 Task: Open a blank worksheet and write heading  Make a employee details data  Add 10 employee name:-  'Ethan Reynolds, Olivia Thompson, Benjamin Martinez, Emma Davis, Alexander Mitchell, Ava Rodriguez, Daniel Anderson, Mia Lewis, Christopher Scott, Sophia Harris.'in June Last week sales are  1000 to 1010. Department:-  Sales, HR, Finance, Marketing, IT, Operations, Finance, HR, Sales, Marketing. Position:-  Sales Manager, HR Manager, Accountant, Marketing Specialist, IT Specialist, Operations Manager, Financial Analyst, HR Assistant, Sales Representative, Marketing Assistant.Salary (USD):-  5000,4500,4000, 3800, 4200, 5200, 3800, 2800, 3200, 2500.Start Date:-  1/15/2020,7/1/2019, 3/10/2021,2/5/2022, 11/30/2018,6/15/2020, 9/1/2021,4/20/2022, 2/10/2019,9/5/2020. Save page auditingWeeklySales_Analysis_2022
Action: Key pressed <Key.space>
Screenshot: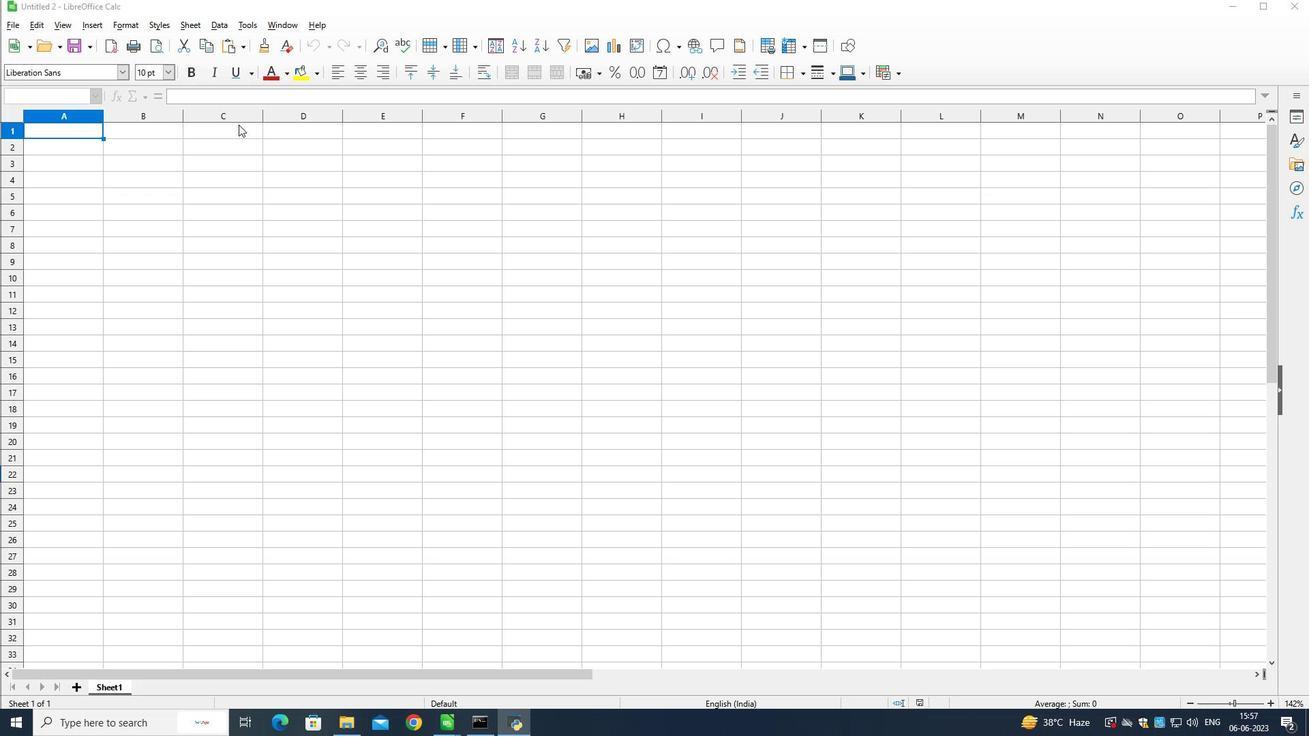 
Action: Mouse moved to (234, 141)
Screenshot: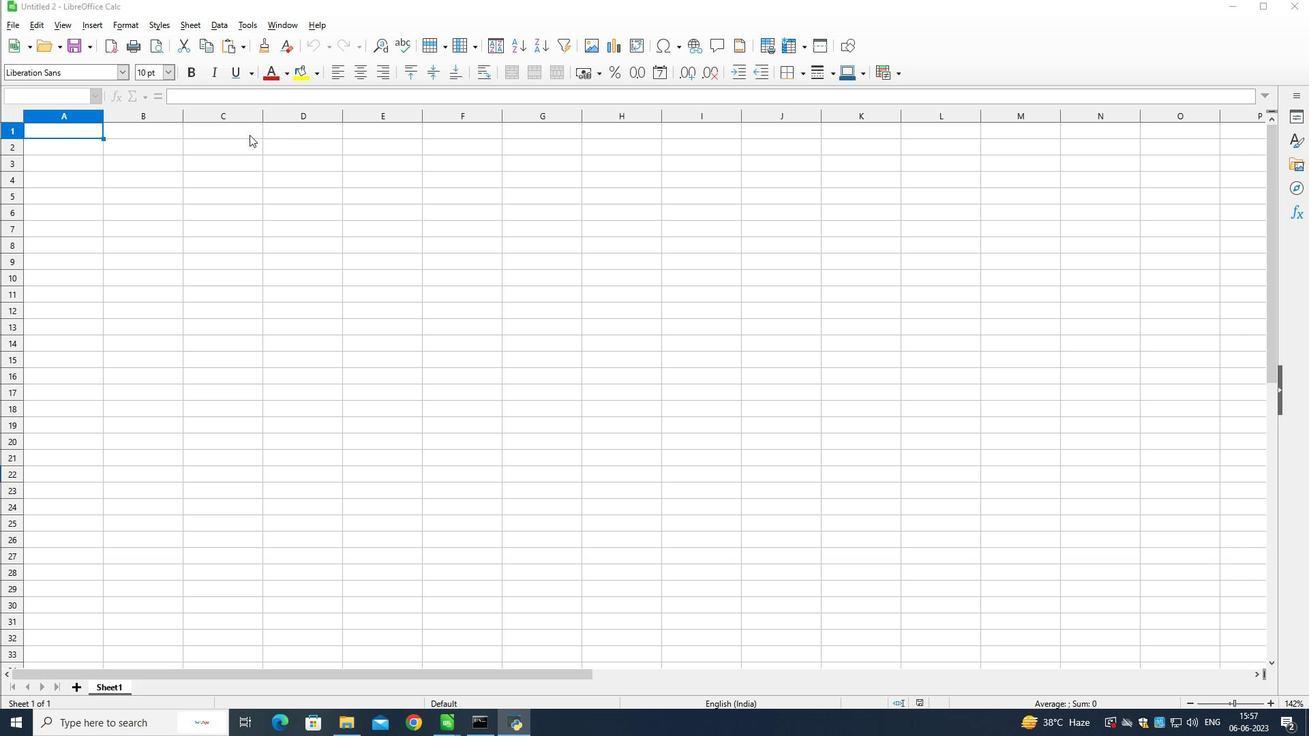 
Action: Key pressed <Key.right>
Screenshot: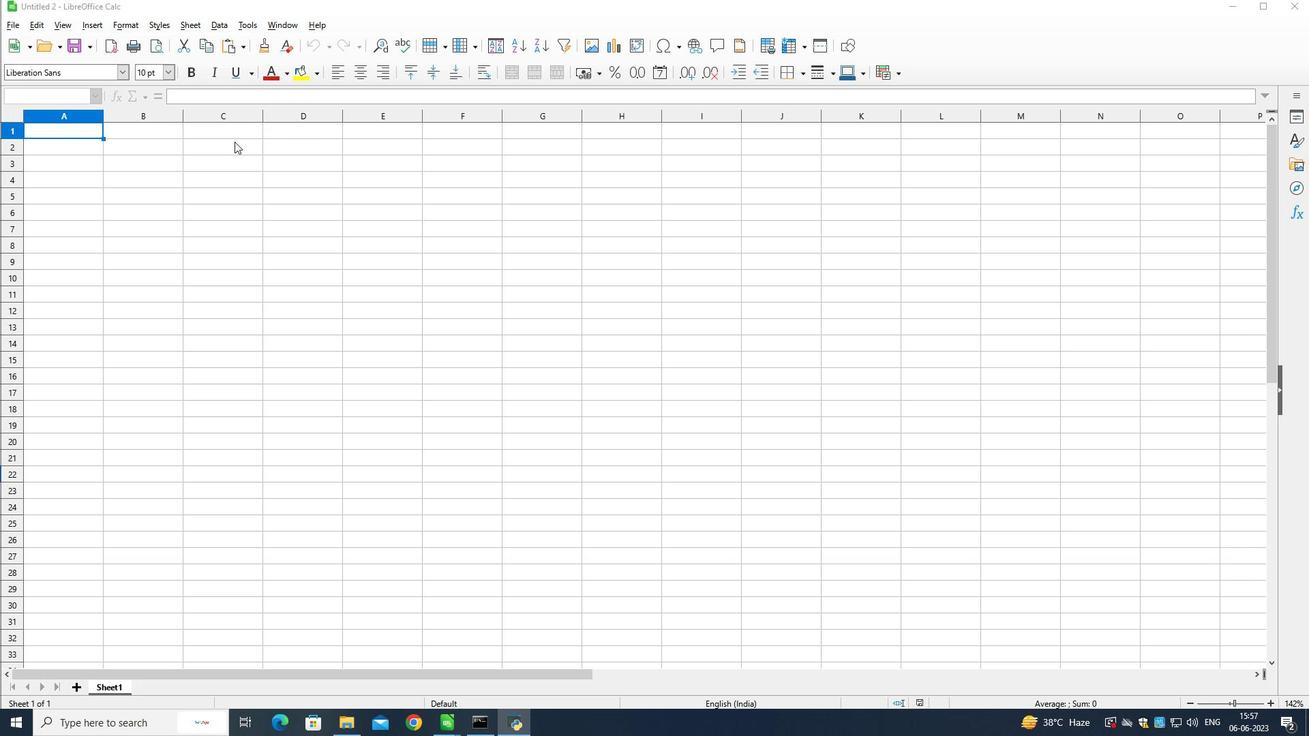 
Action: Mouse moved to (156, 130)
Screenshot: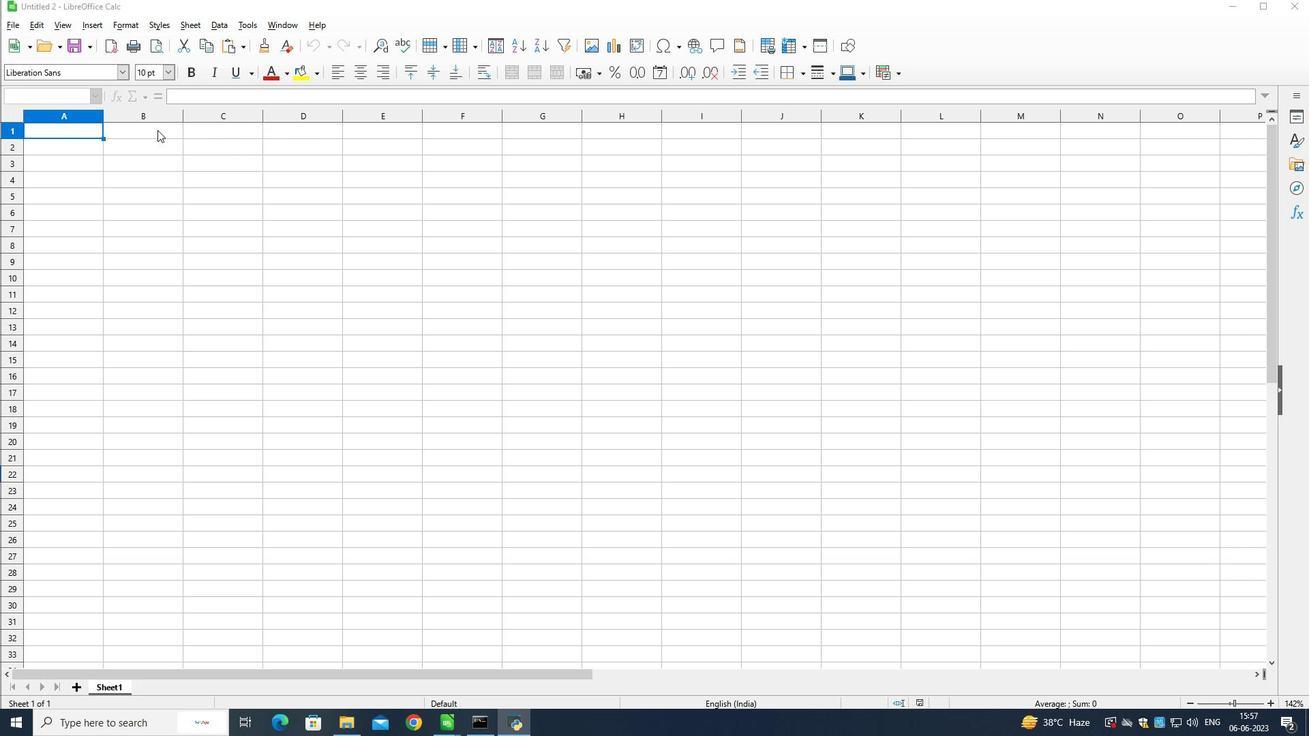 
Action: Mouse pressed right at (156, 130)
Screenshot: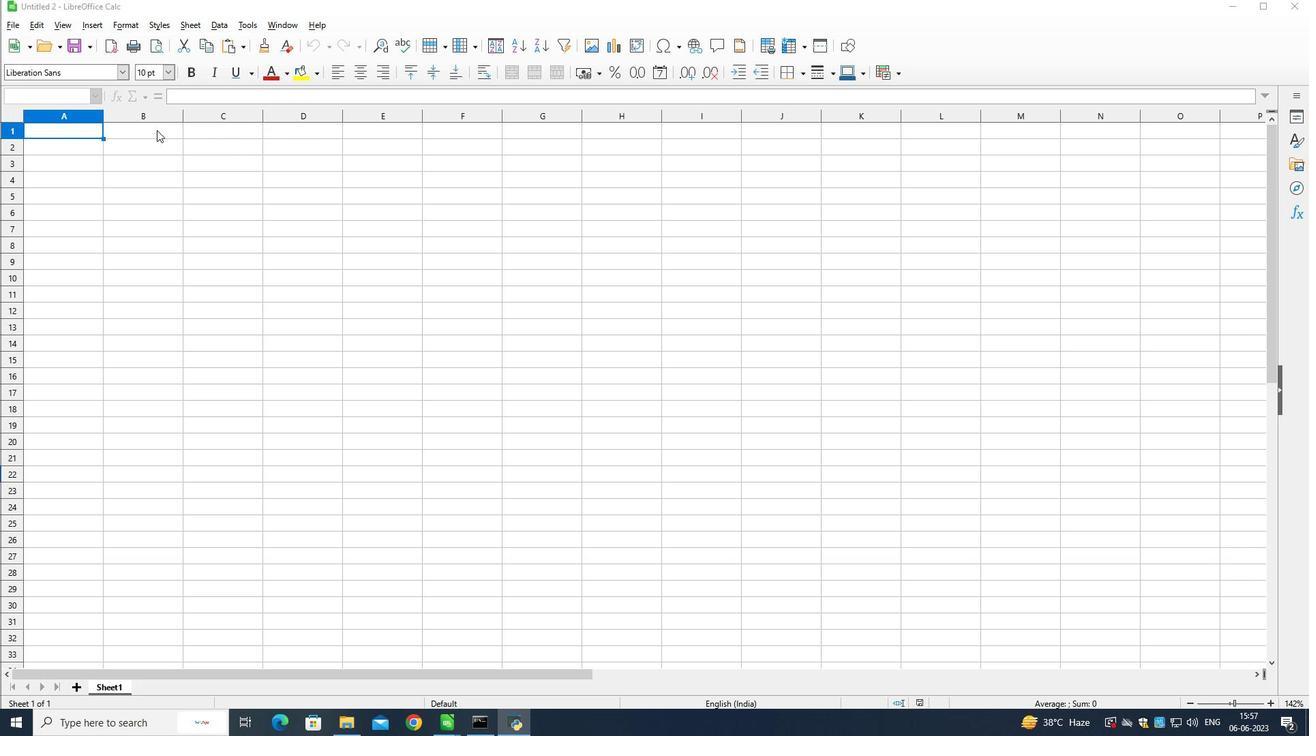 
Action: Mouse moved to (133, 140)
Screenshot: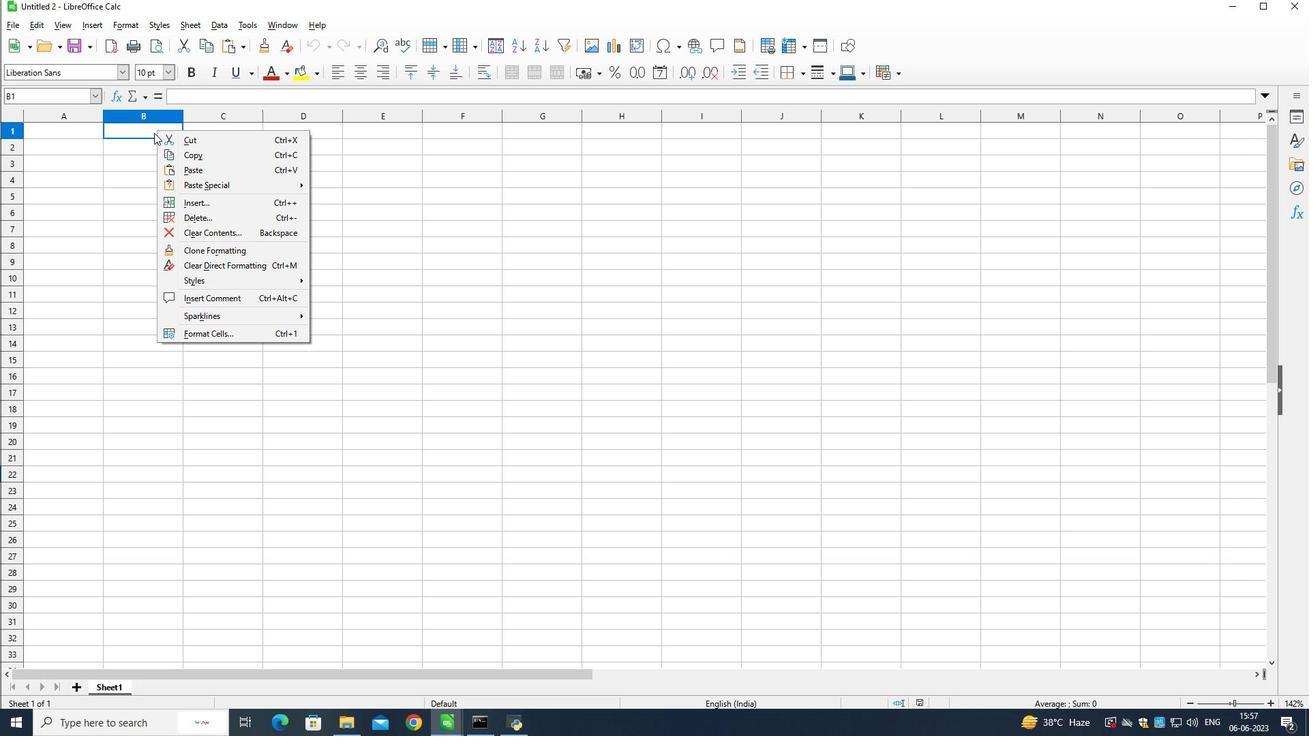 
Action: Mouse pressed left at (133, 140)
Screenshot: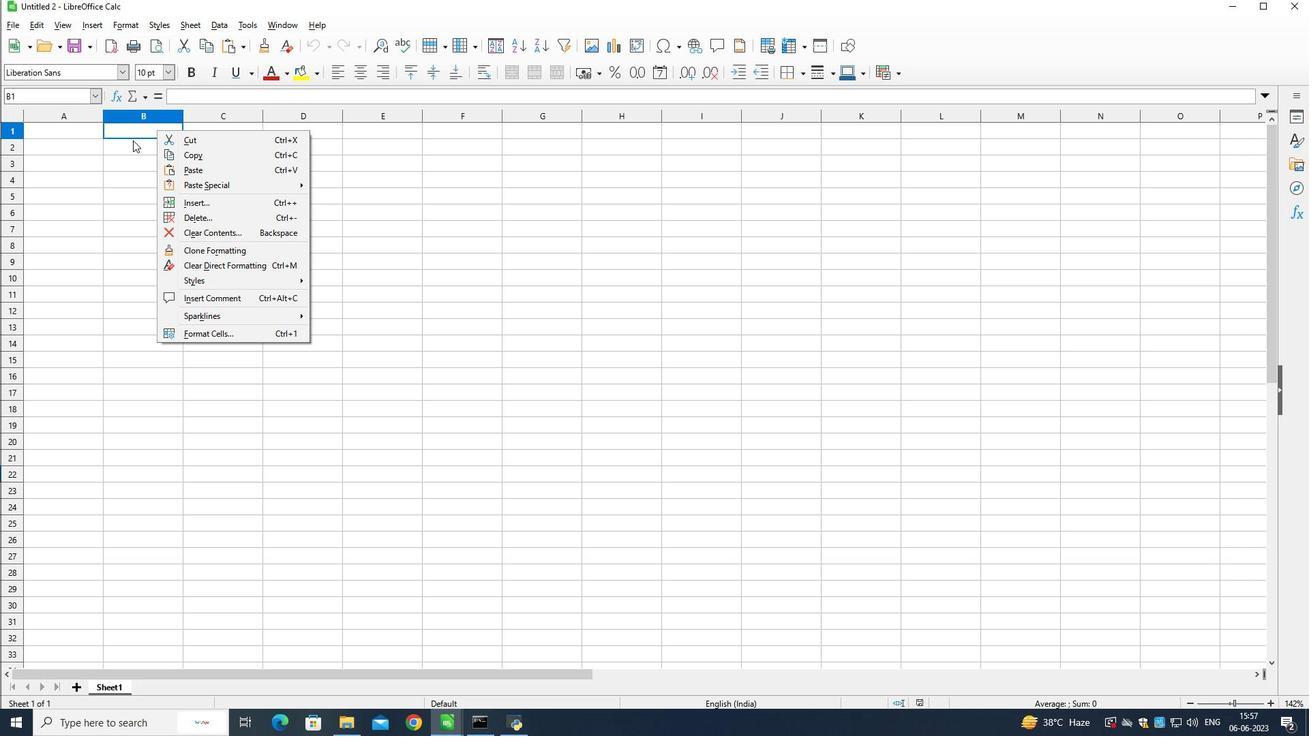
Action: Mouse moved to (133, 130)
Screenshot: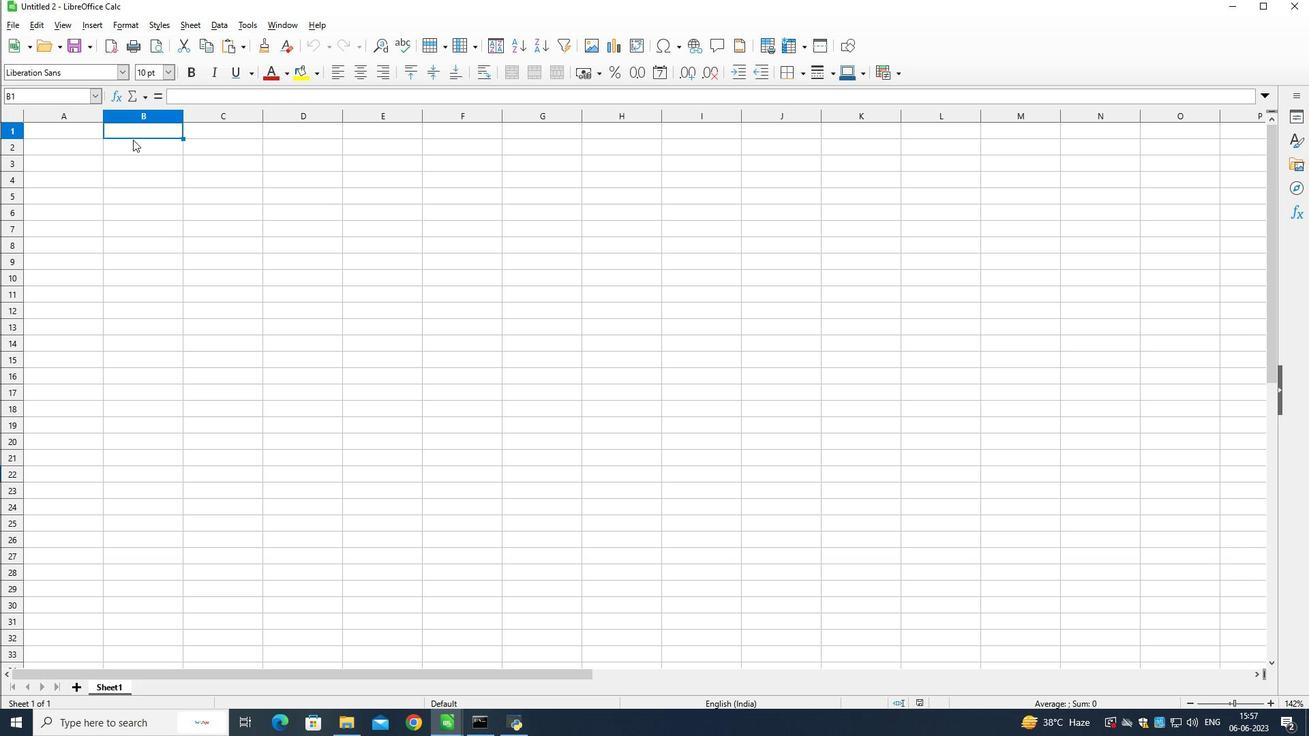 
Action: Mouse pressed left at (133, 130)
Screenshot: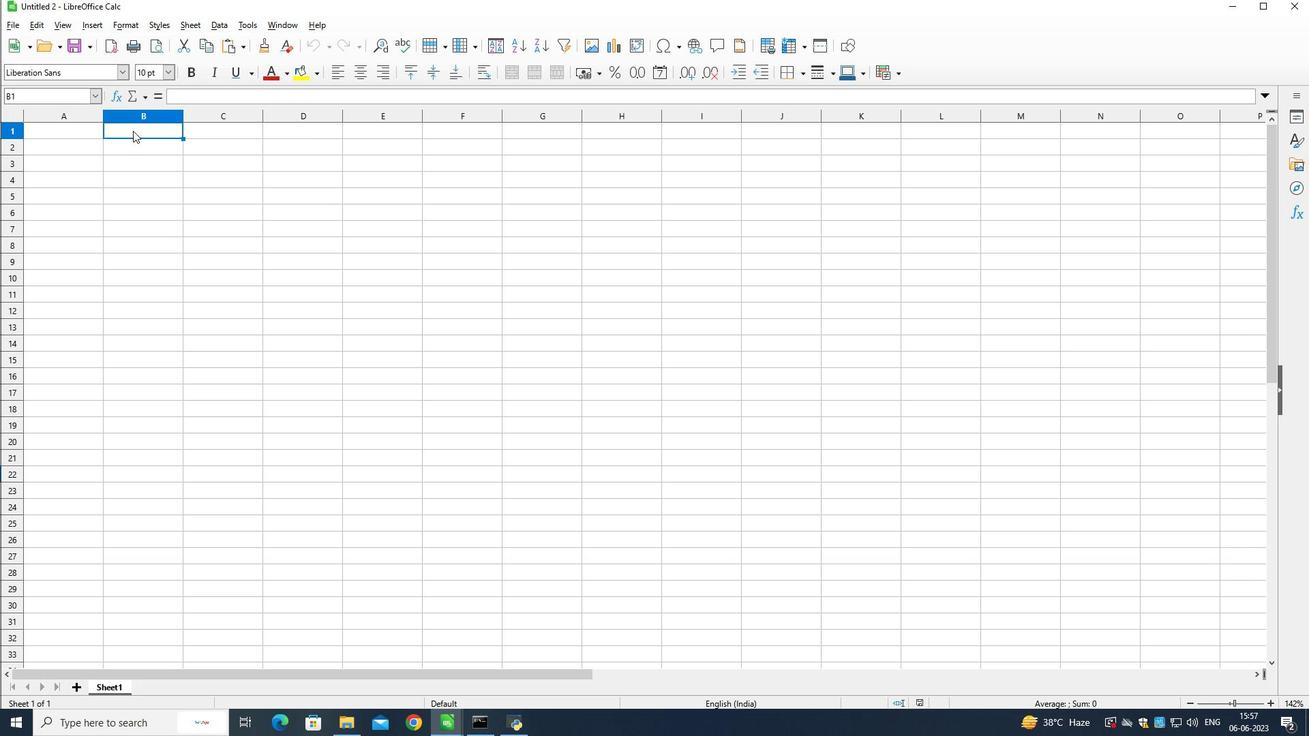 
Action: Key pressed <Key.shift>Make<Key.space>a
Screenshot: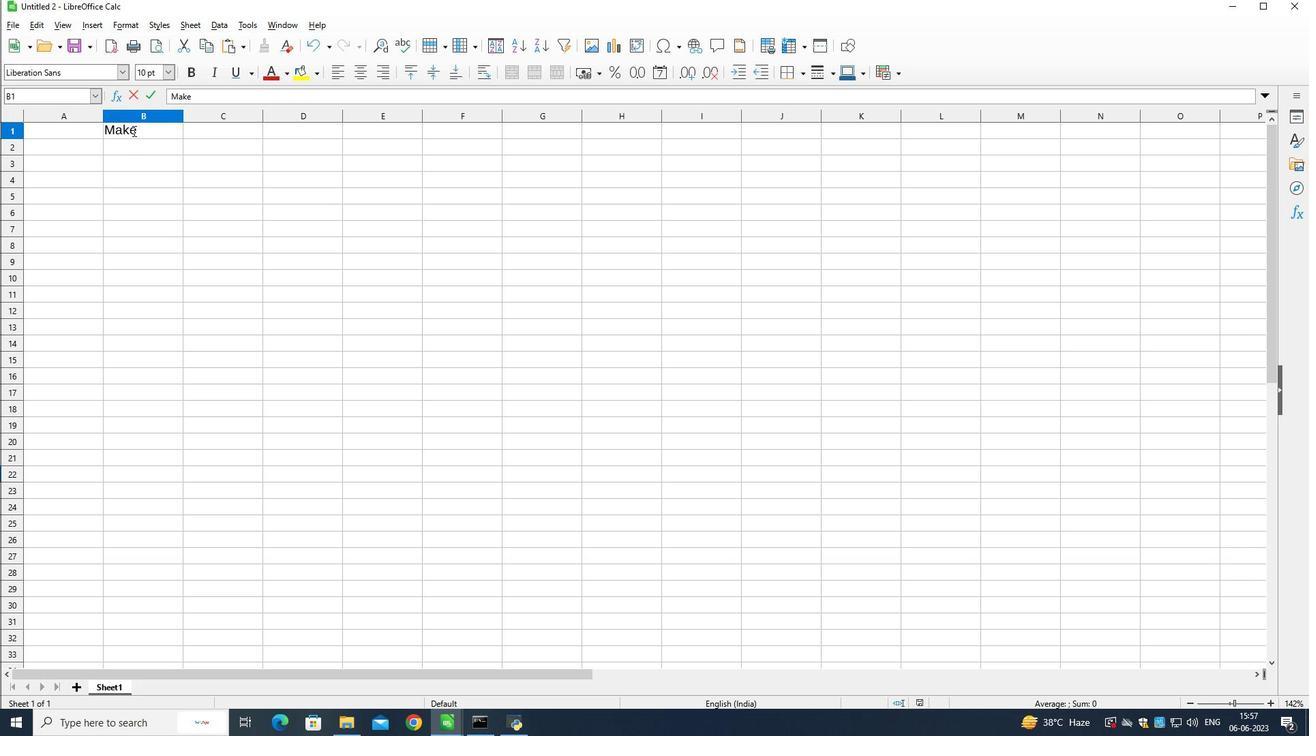 
Action: Mouse moved to (982, 236)
Screenshot: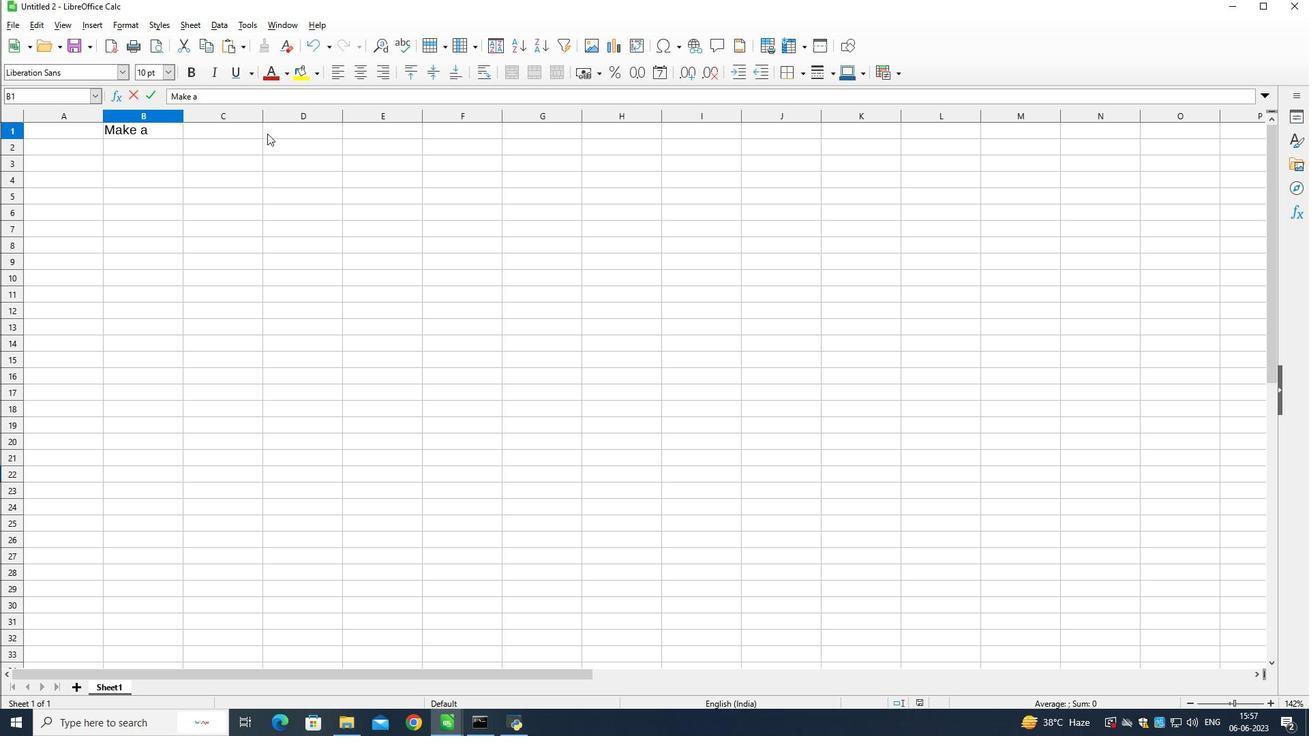 
Action: Key pressed <Key.shift>Employee<Key.space><Key.shift>Details<Key.down><Key.left><Key.shift><Key.shift><Key.shift><Key.shift><Key.shift><Key.shift><Key.shift><Key.shift><Key.shift><Key.shift><Key.shift><Key.shift><Key.shift><Key.shift><Key.shift><Key.shift><Key.shift><Key.shift><Key.shift><Key.shift><Key.shift><Key.shift><Key.shift><Key.shift><Key.shift><Key.shift><Key.shift><Key.shift><Key.shift><Key.shift><Key.shift><Key.shift><Key.shift>Employ<Key.backspace><Key.backspace>oyee<Key.space><Key.shift><Key.shift><Key.shift><Key.shift><Key.shift><Key.shift><Key.shift><Key.shift><Key.shift><Key.shift><Key.shift><Key.shift><Key.shift><Key.shift><Key.shift><Key.shift><Key.shift><Key.shift><Key.shift><Key.shift><Key.shift><Key.shift><Key.shift><Key.shift><Key.shift><Key.shift><Key.shift><Key.shift><Key.shift><Key.shift><Key.shift><Key.shift>Name<Key.down><Key.shift><Key.shift><Key.shift>Ethan<Key.space><Key.shift>Reynolds<Key.down><Key.shift>Olivia<Key.space><Key.shift>Thompson<Key.down><Key.shift>Benjamin<Key.space><Key.shift><Key.shift><Key.shift><Key.shift><Key.shift><Key.shift><Key.shift><Key.shift><Key.shift><Key.shift>Martinez<Key.down><Key.shift>Emma<Key.space><Key.shift>Davis<Key.down><Key.shift><Key.shift><Key.shift><Key.shift><Key.shift>Alexander<Key.space><Key.shift><Key.shift><Key.shift>Mia
Screenshot: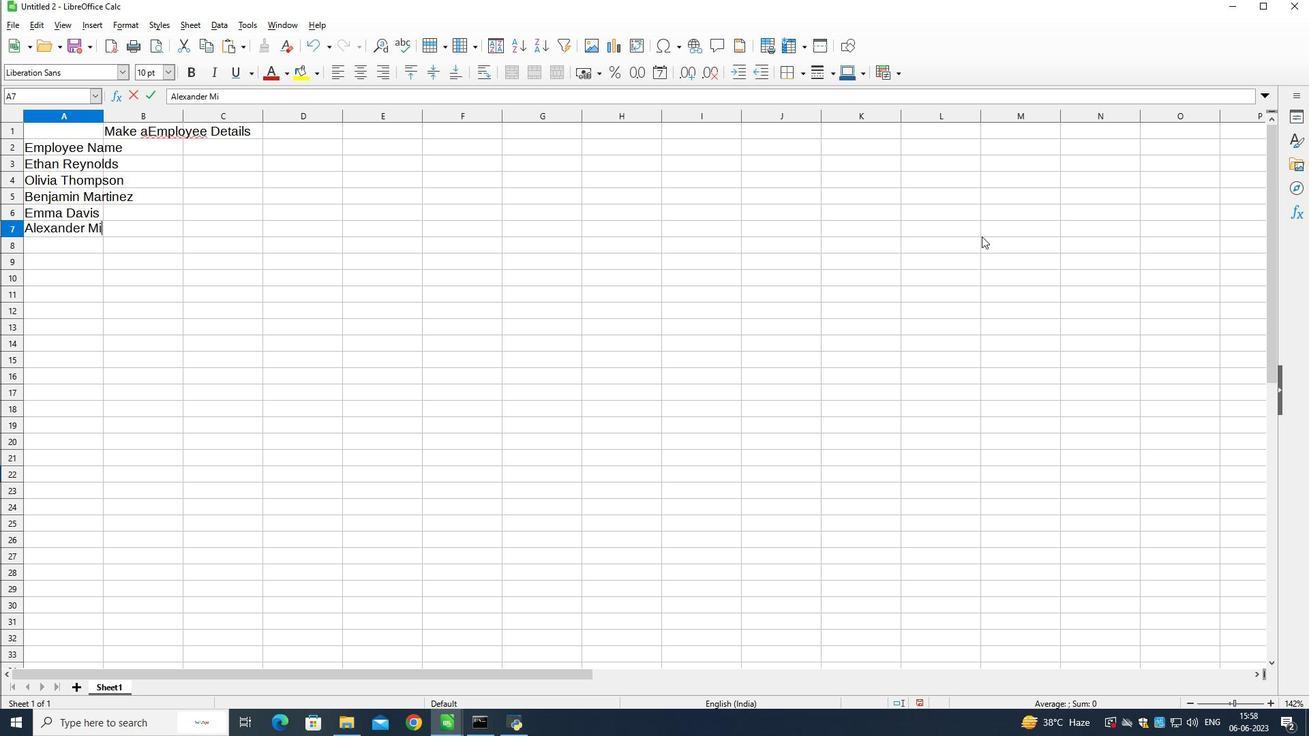 
Action: Mouse moved to (51, 229)
Screenshot: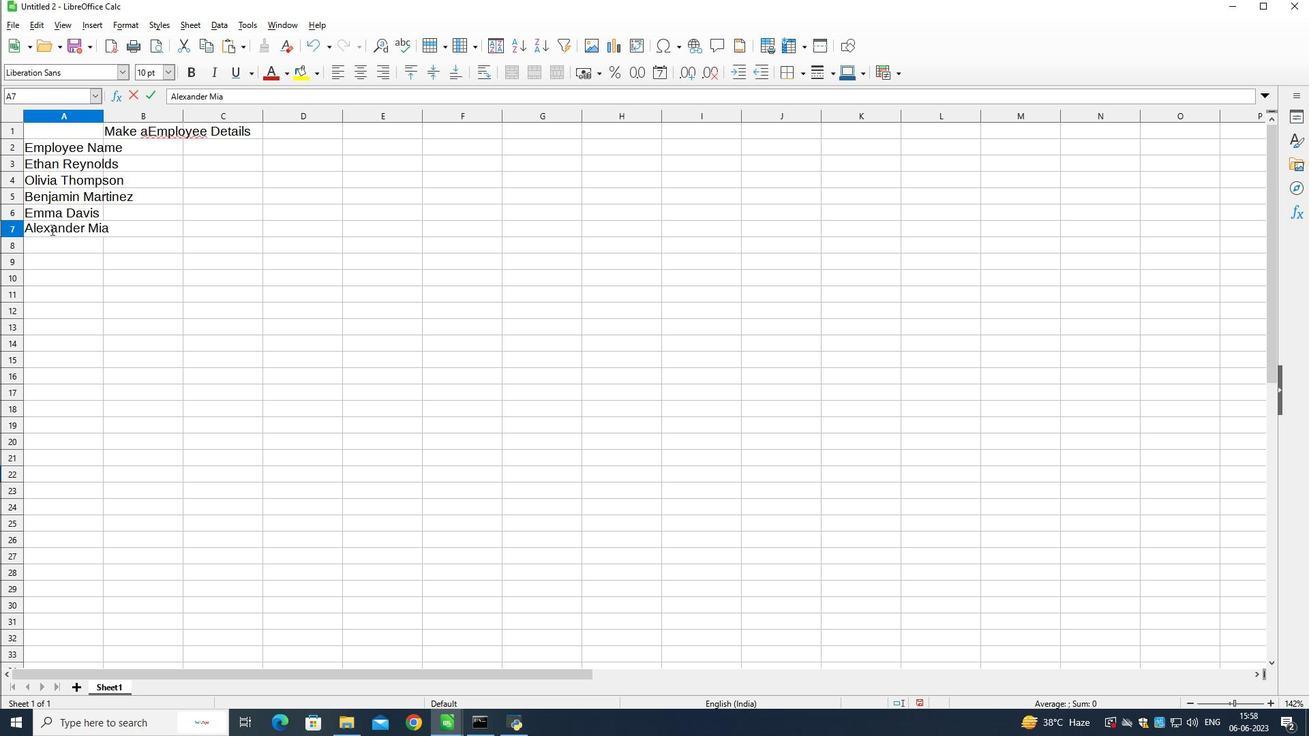 
Action: Mouse pressed left at (51, 229)
Screenshot: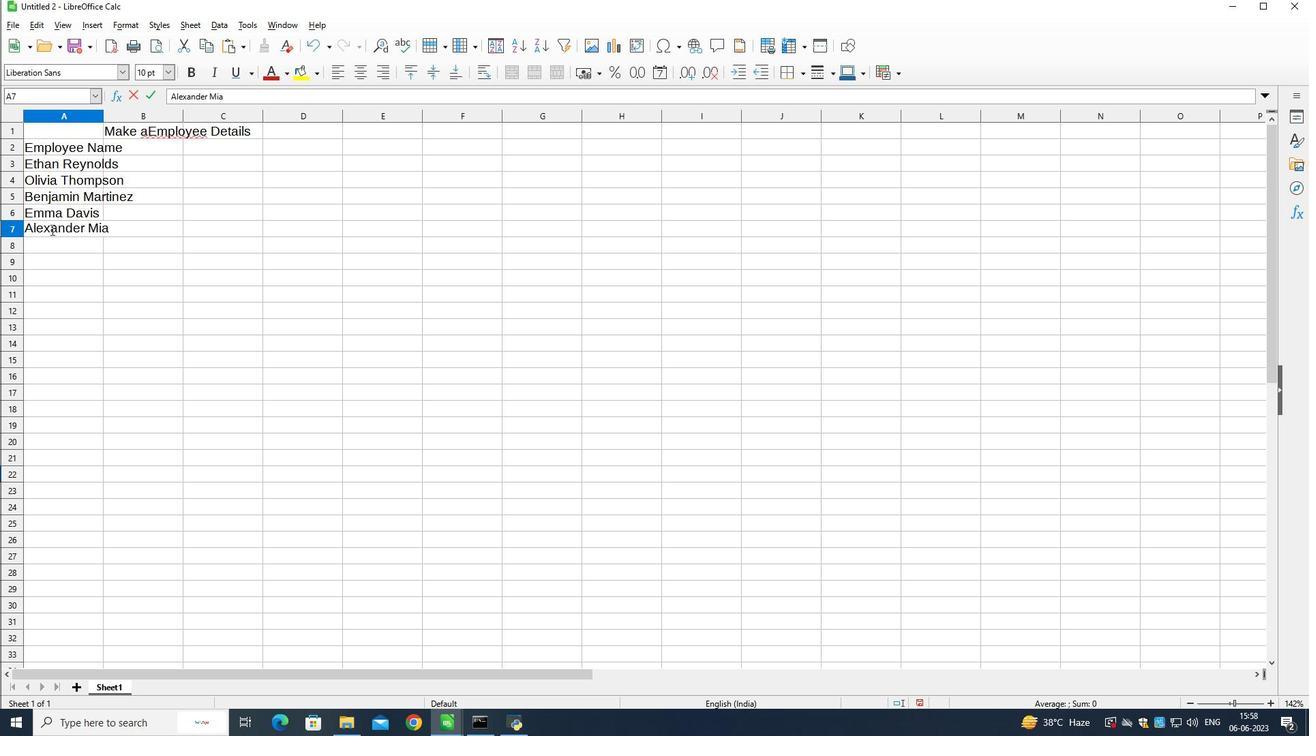 
Action: Mouse pressed left at (51, 229)
Screenshot: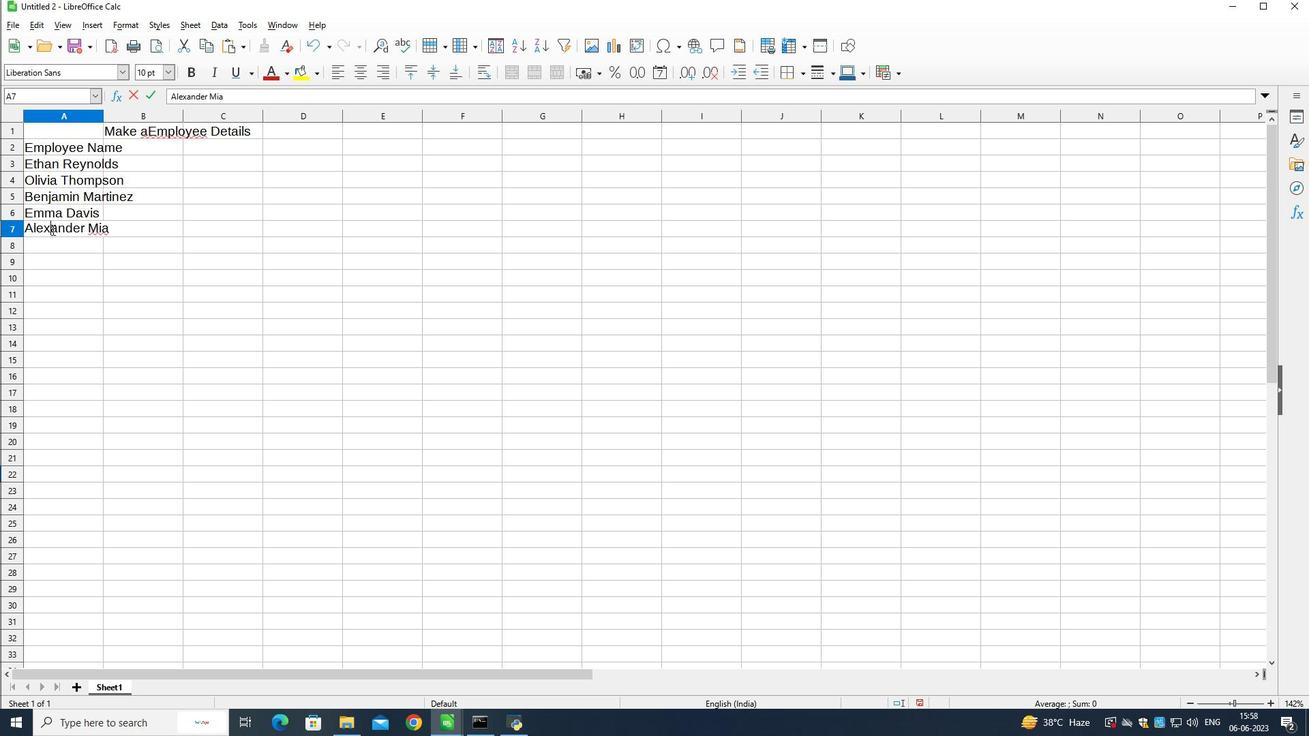 
Action: Mouse pressed left at (51, 229)
Screenshot: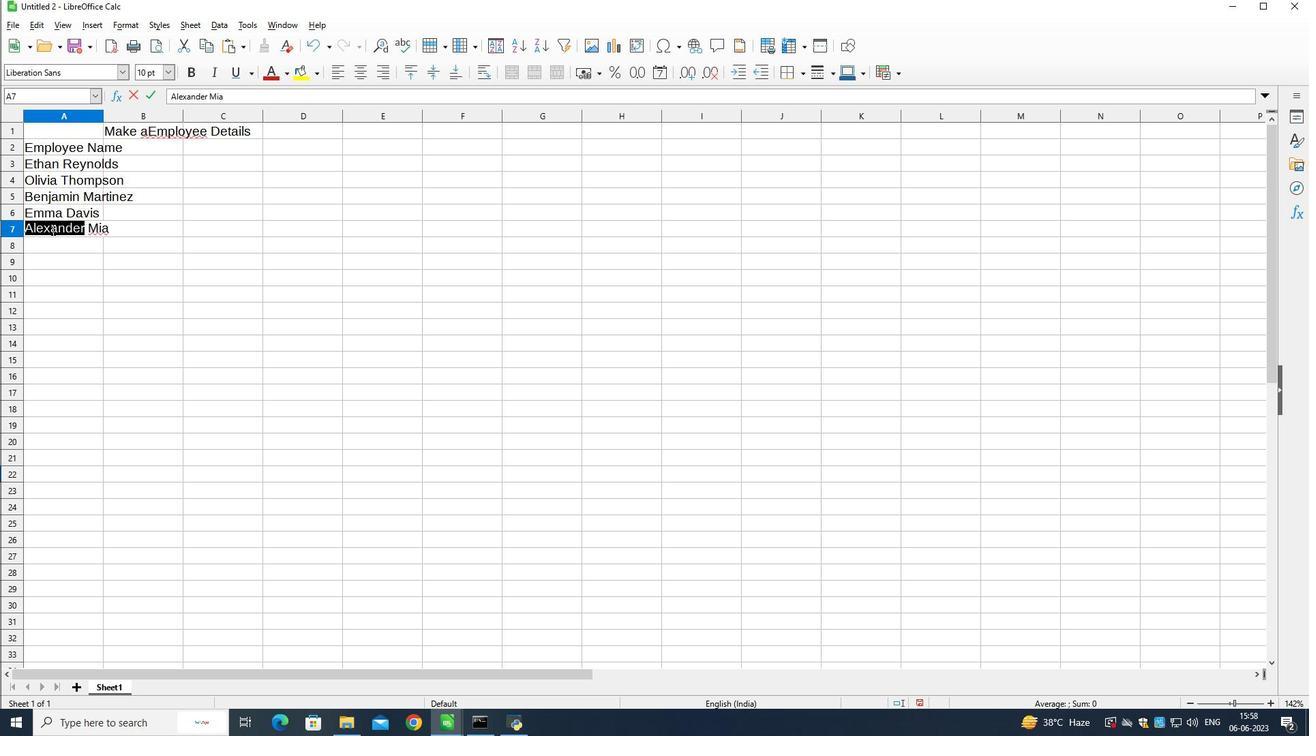 
Action: Mouse moved to (109, 230)
Screenshot: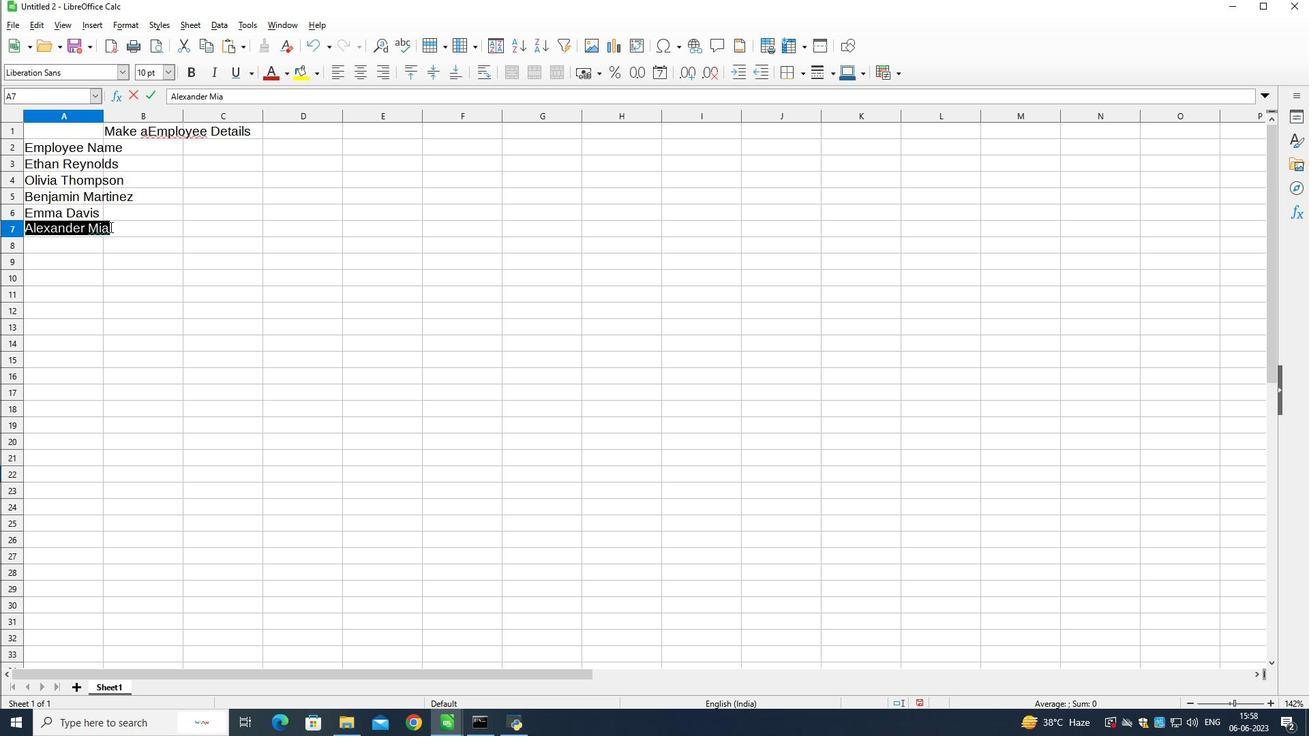 
Action: Mouse pressed left at (109, 230)
Screenshot: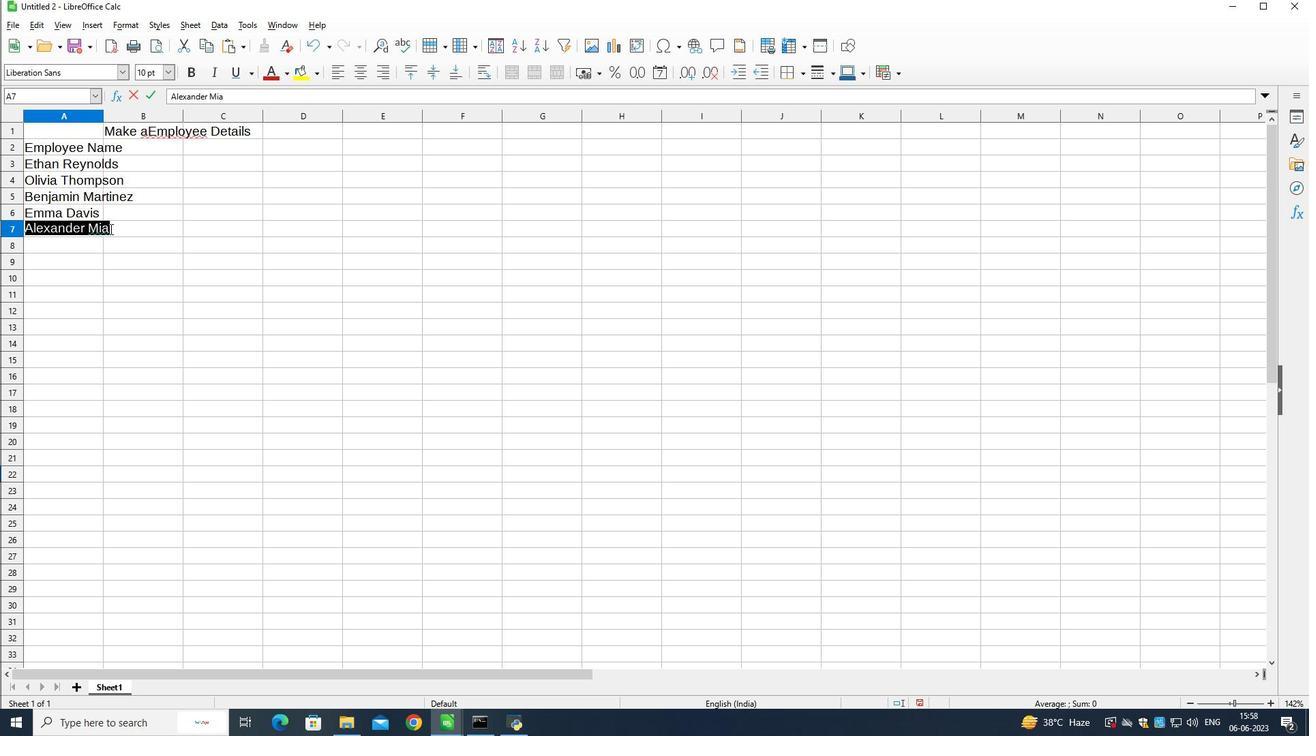 
Action: Mouse pressed left at (109, 230)
Screenshot: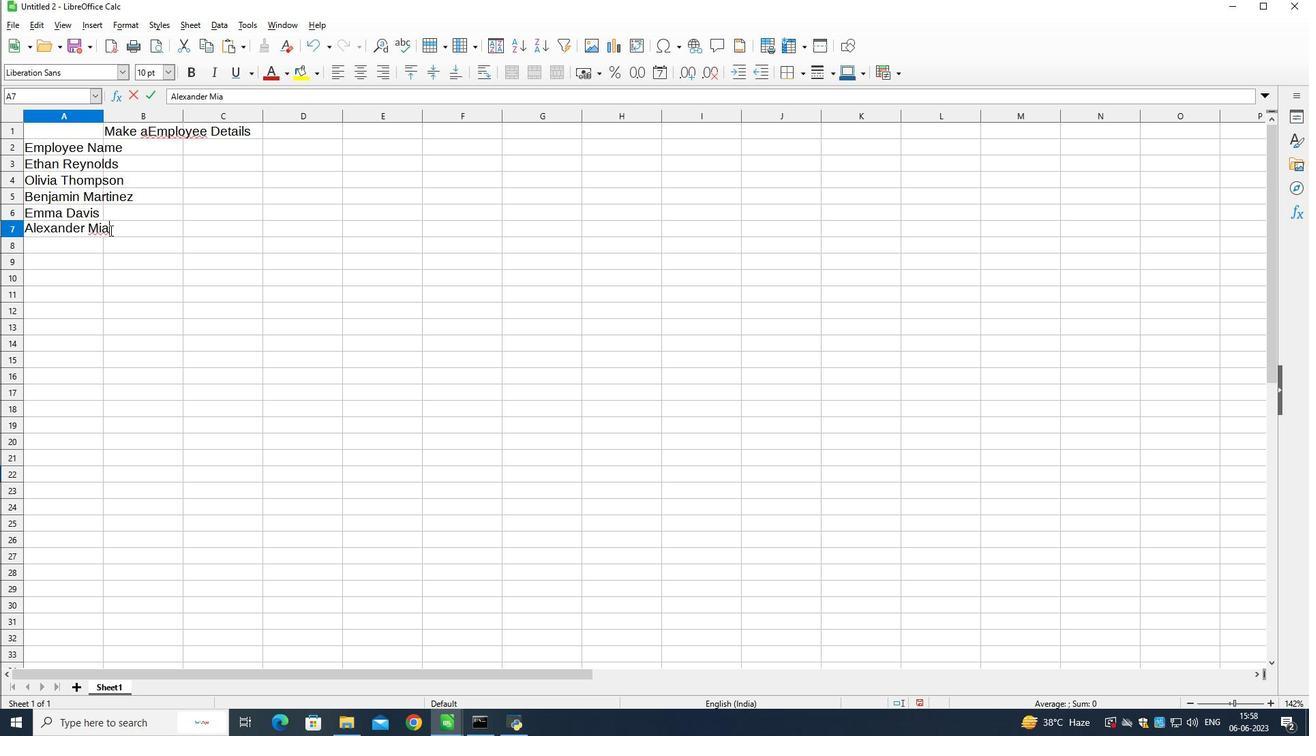
Action: Key pressed <Key.backspace><Key.backspace>itchell
Screenshot: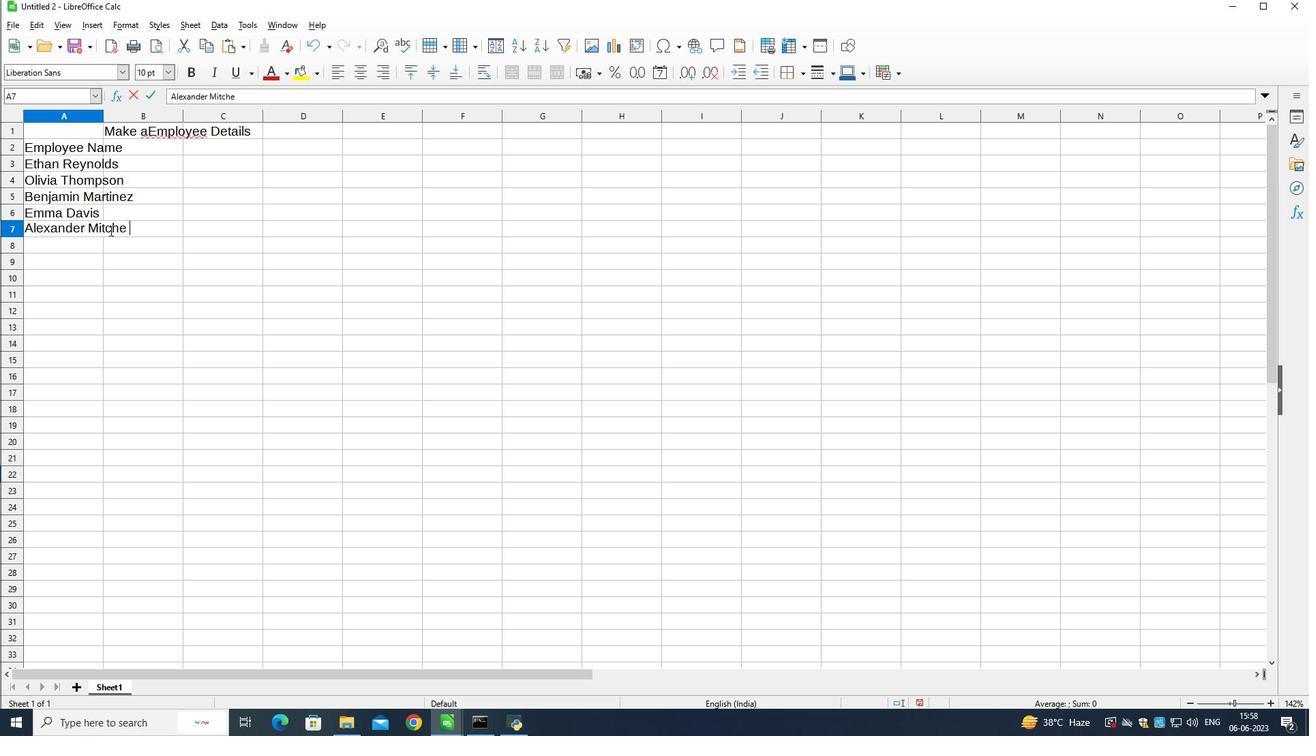 
Action: Mouse moved to (80, 242)
Screenshot: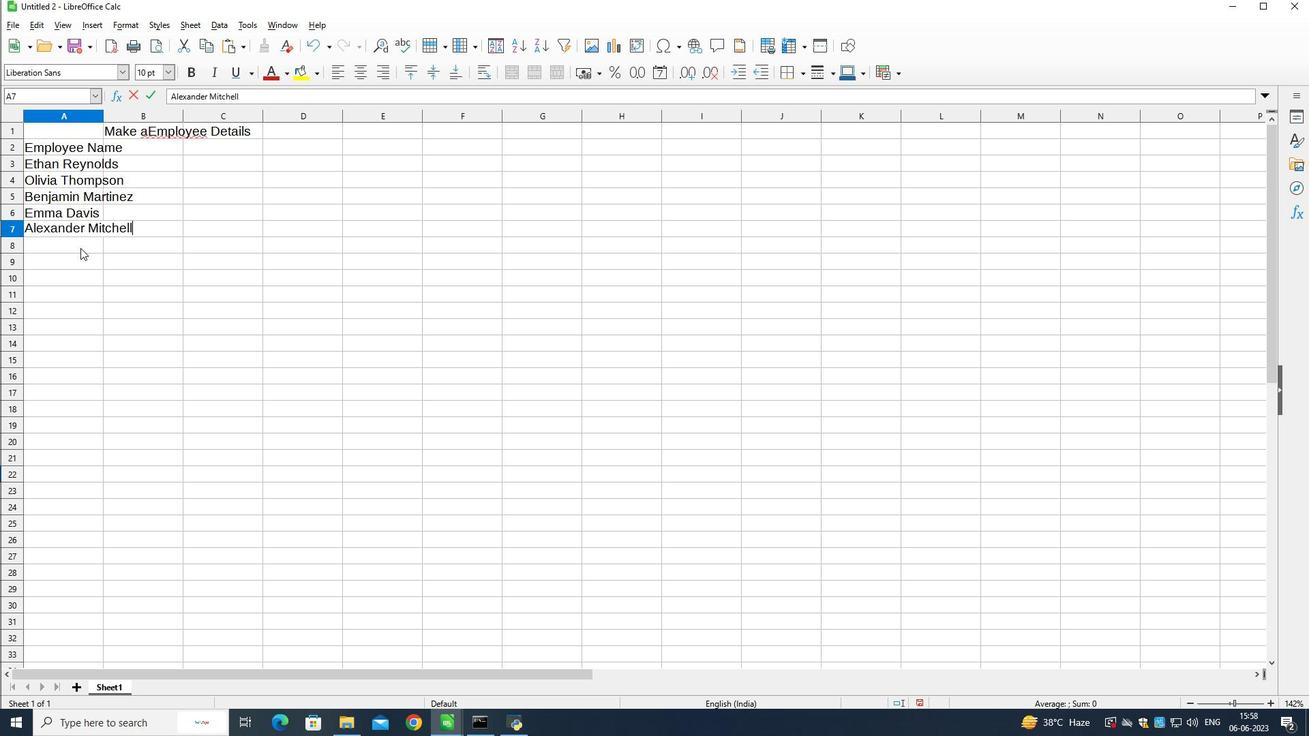 
Action: Mouse pressed left at (80, 242)
Screenshot: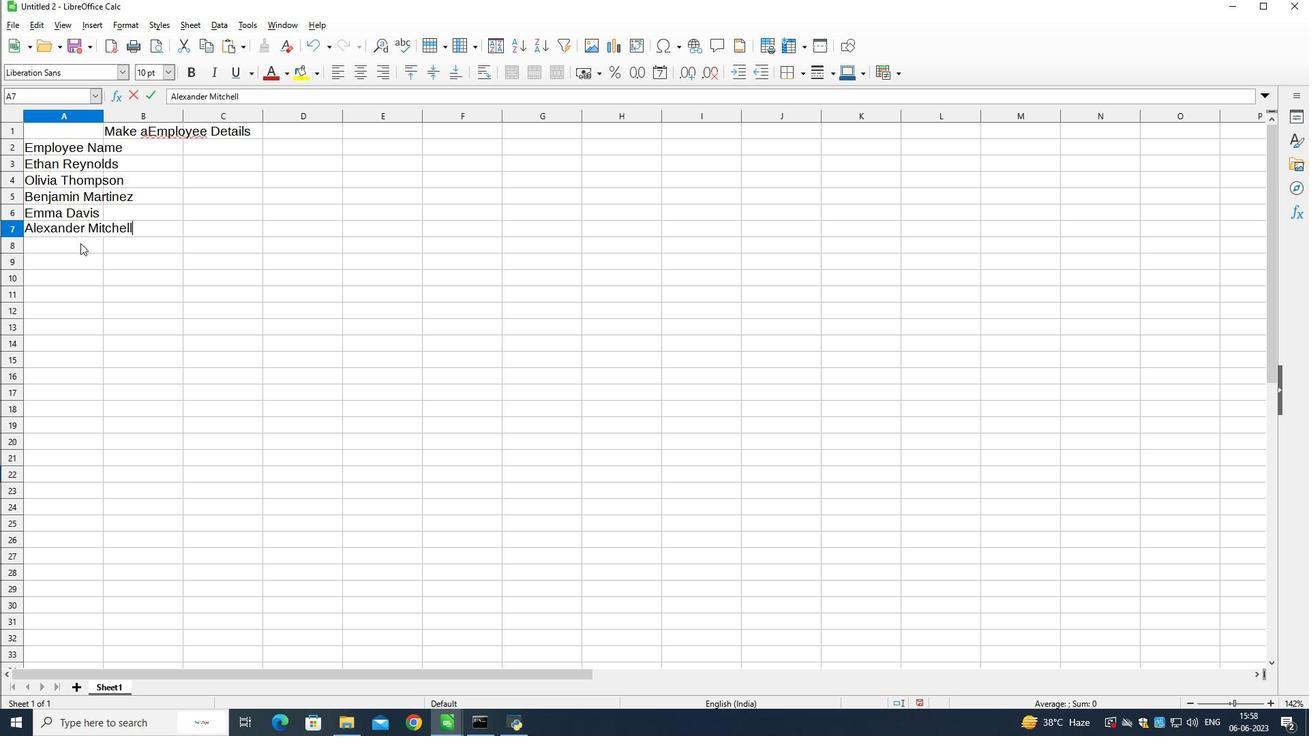 
Action: Key pressed <Key.shift>Ava<Key.space><Key.shift><Key.shift><Key.shift><Key.shift>Rodriguez<Key.down>
Screenshot: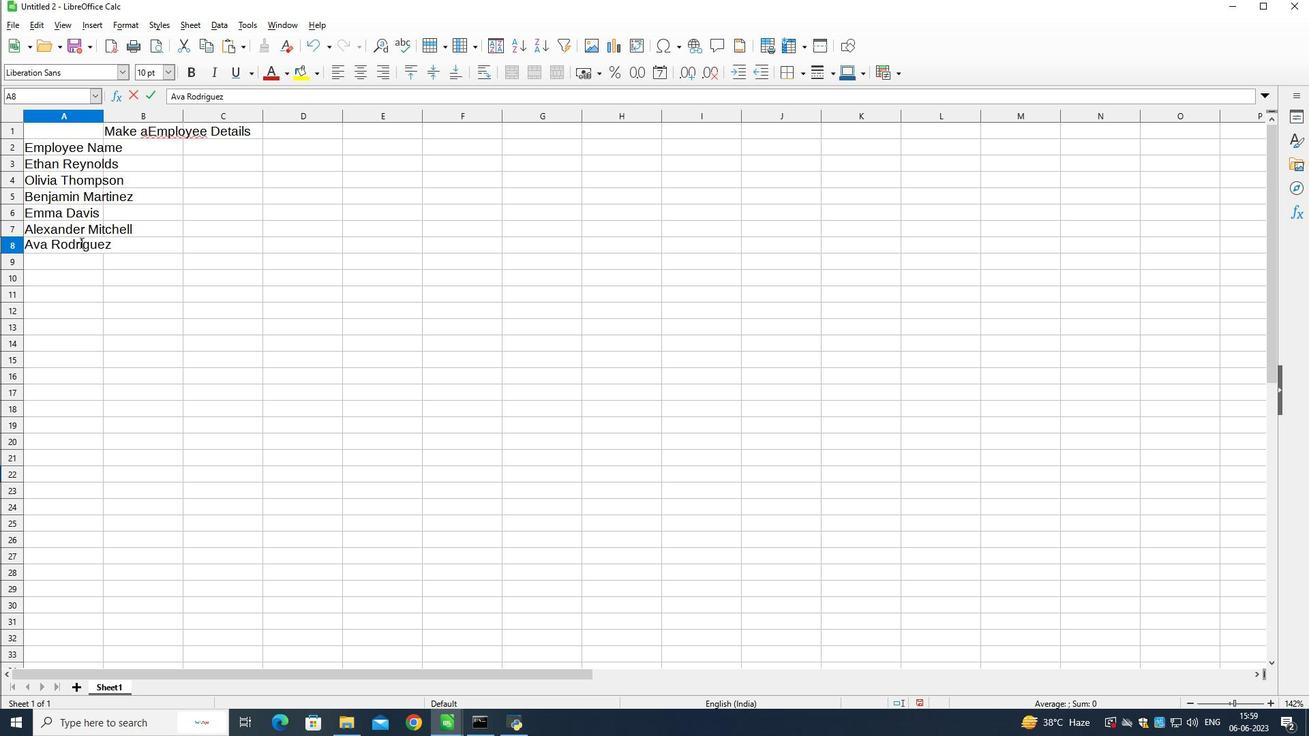 
Action: Mouse moved to (459, 202)
Screenshot: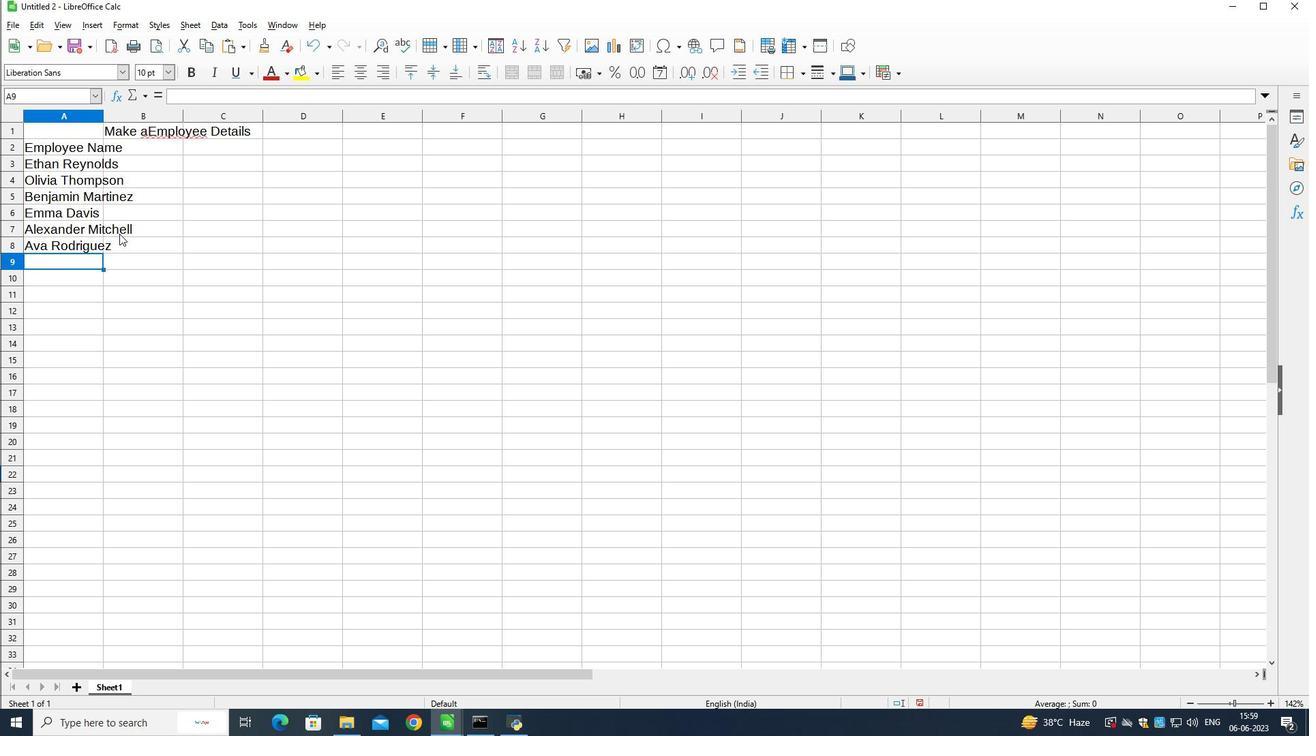 
Action: Key pressed <Key.shift>Daniel<Key.space><Key.shift>Anderson<Key.down><Key.shift>Mia<Key.space><Key.shift>Lewis<Key.down><Key.shift><Key.shift><Key.shift><Key.shift>Christopher<Key.space><Key.shift>Scott<Key.down><Key.shift>Sophia<Key.space><Key.shift>Harris
Screenshot: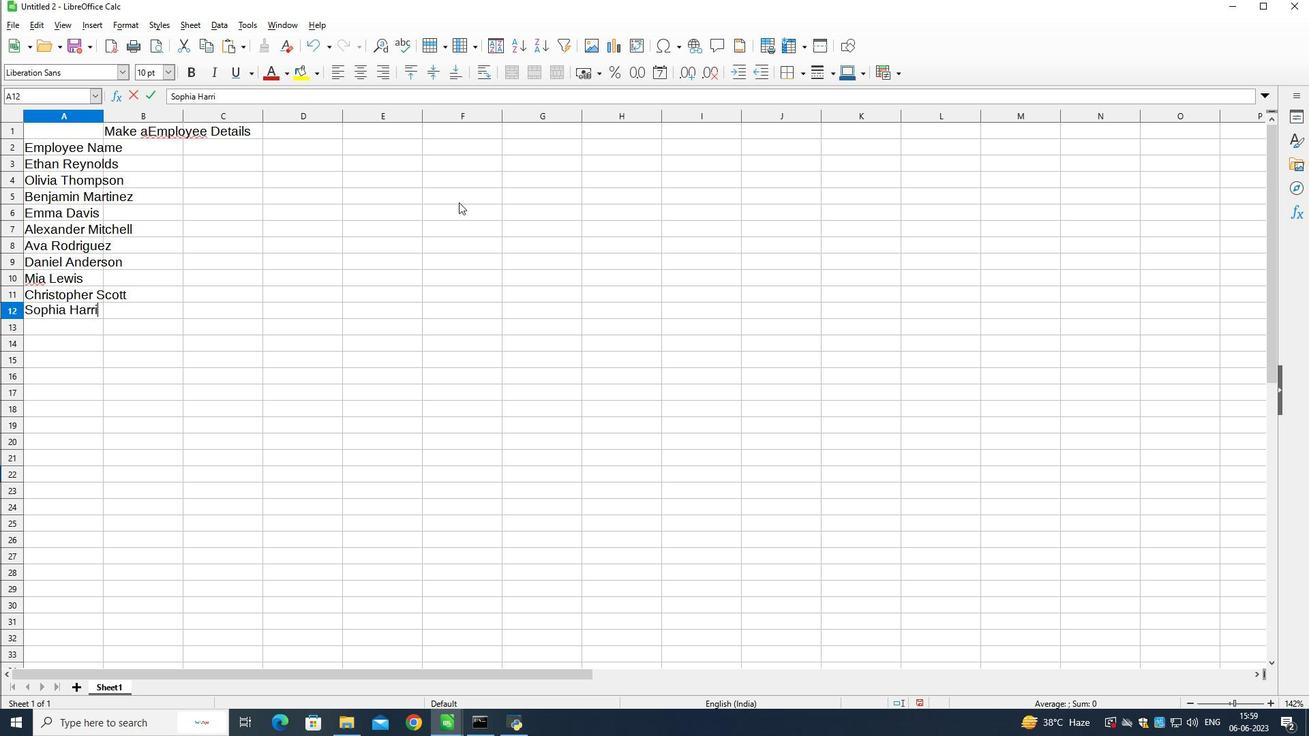 
Action: Mouse moved to (83, 115)
Screenshot: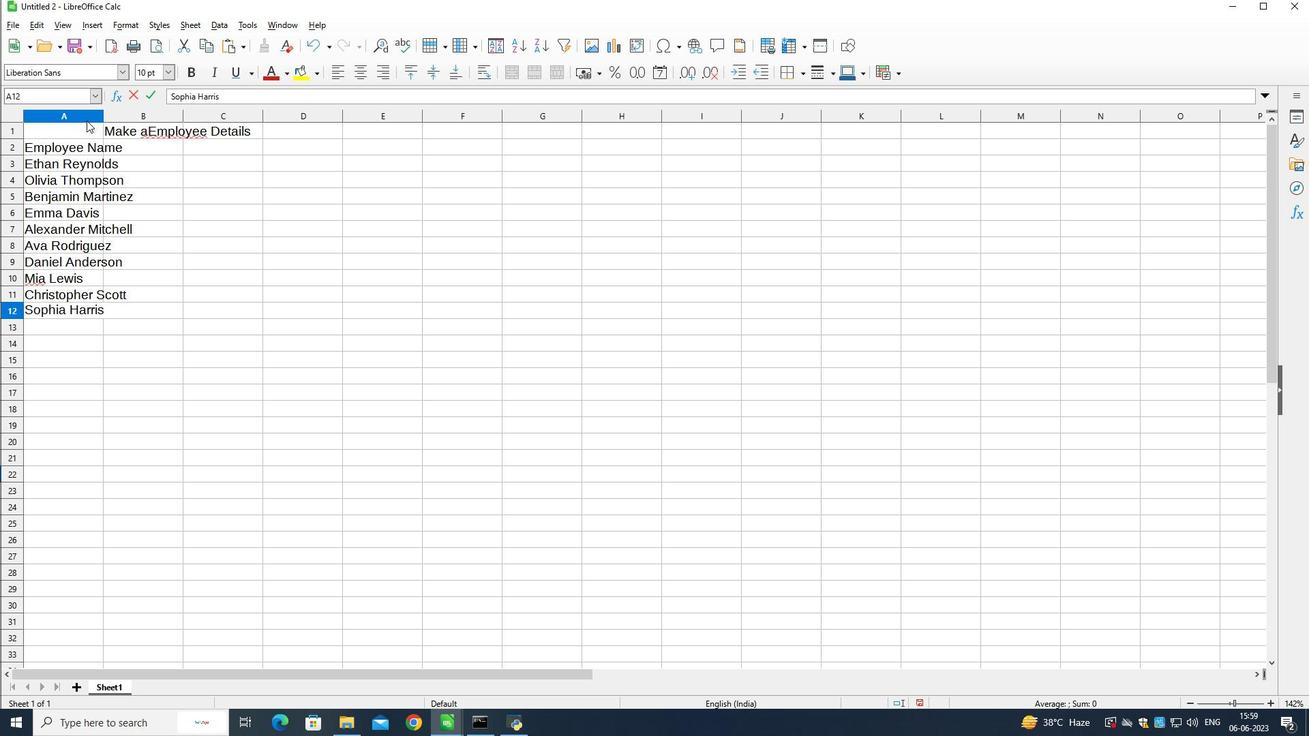 
Action: Mouse pressed left at (83, 115)
Screenshot: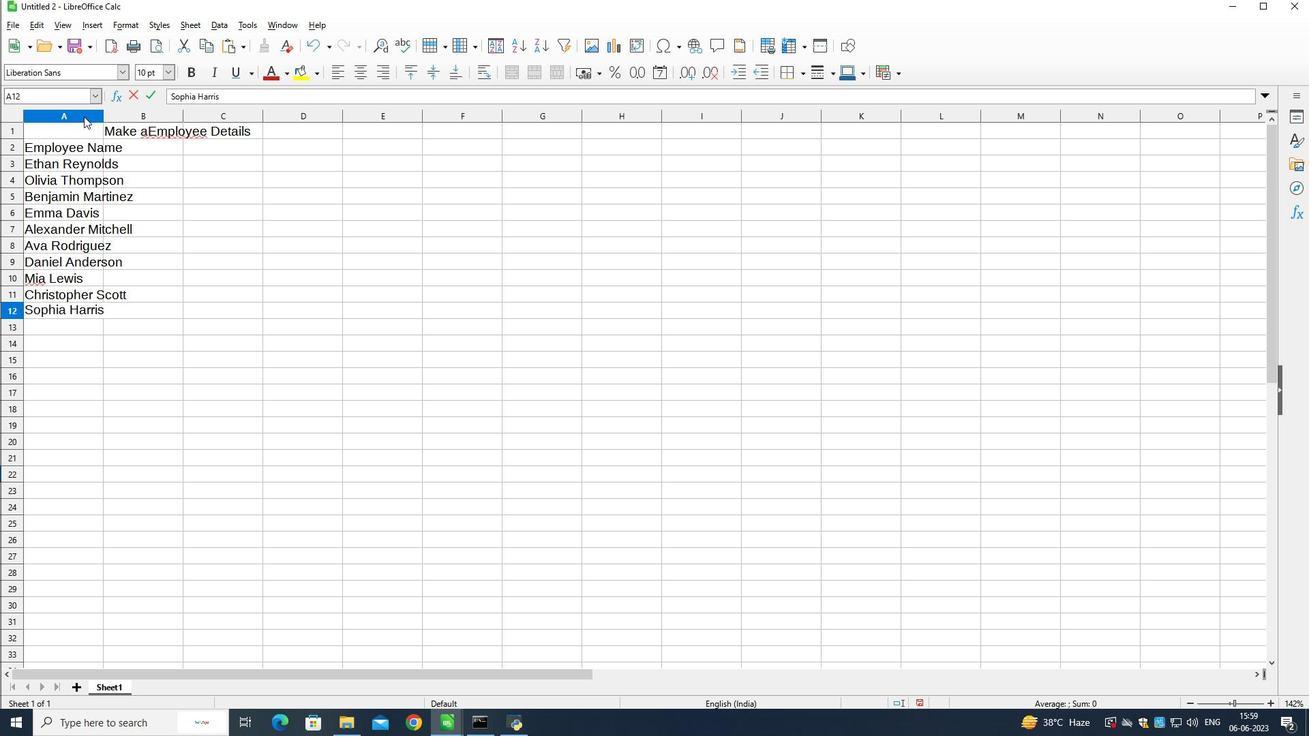 
Action: Mouse moved to (101, 114)
Screenshot: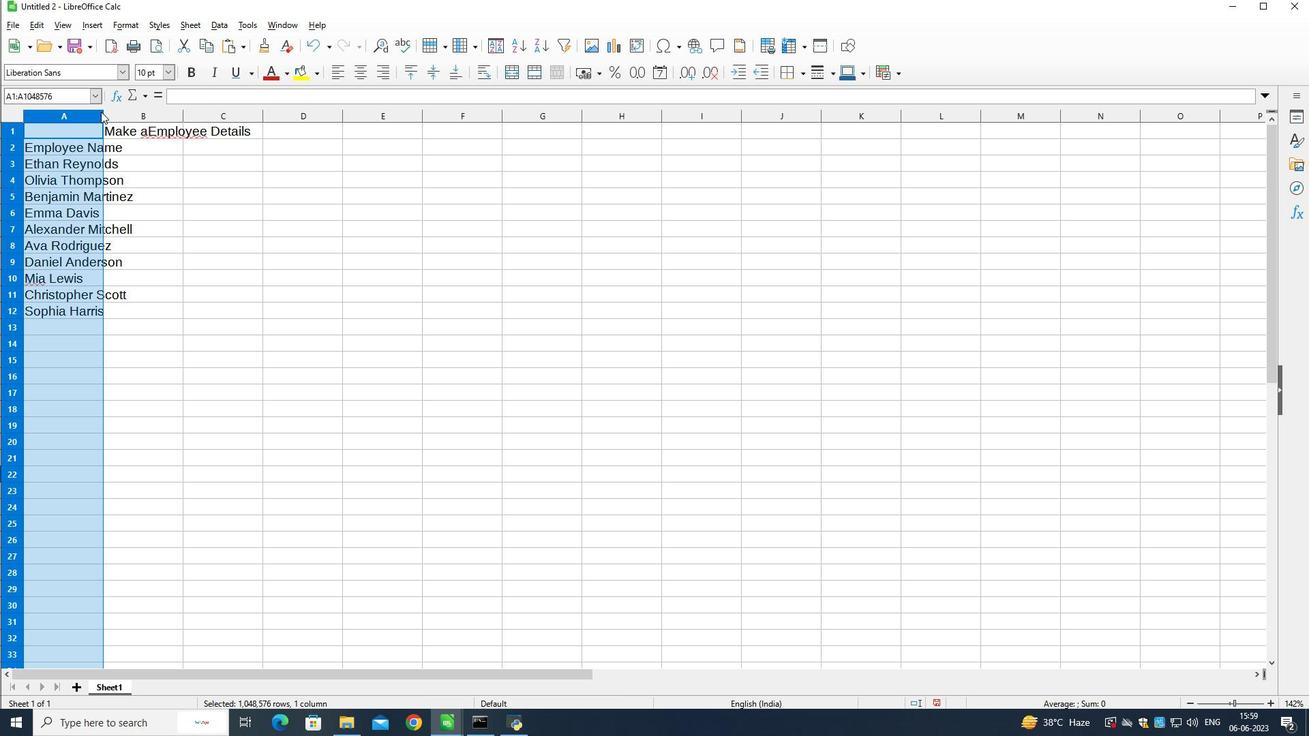 
Action: Mouse pressed left at (101, 114)
Screenshot: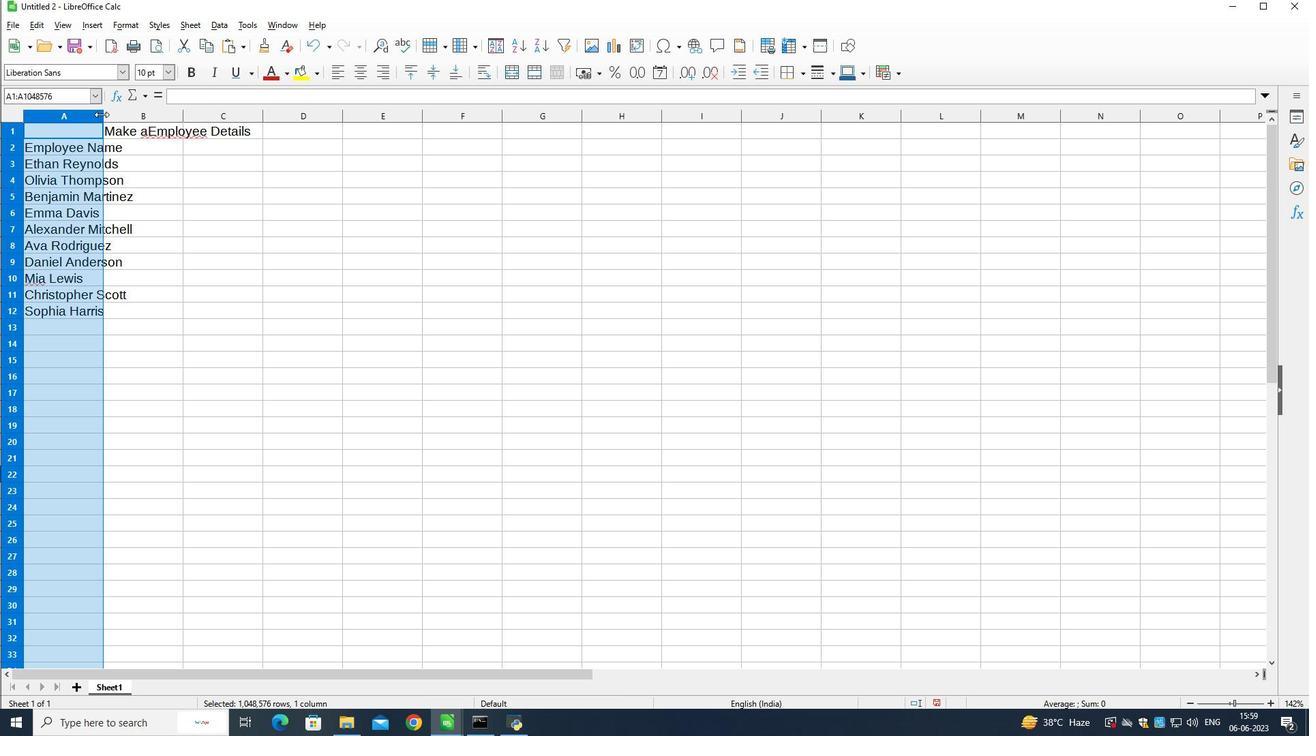 
Action: Mouse moved to (157, 146)
Screenshot: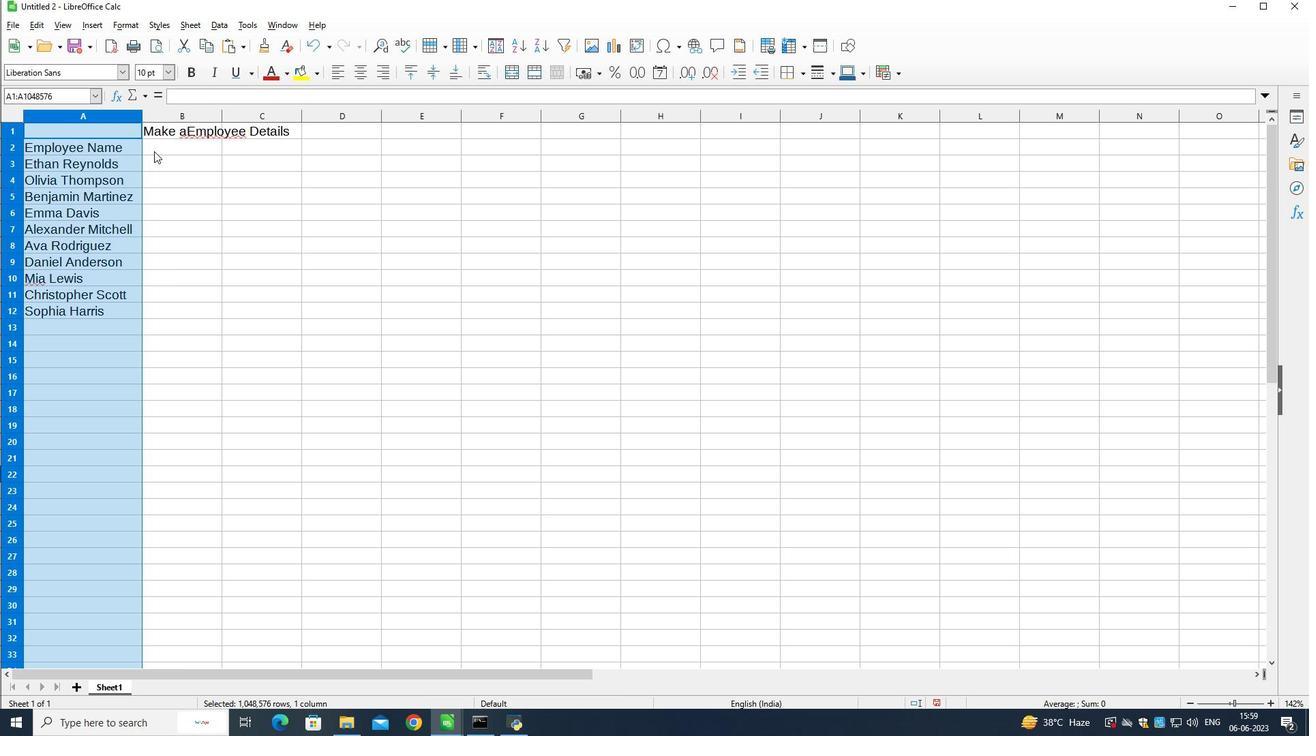 
Action: Mouse pressed left at (157, 146)
Screenshot: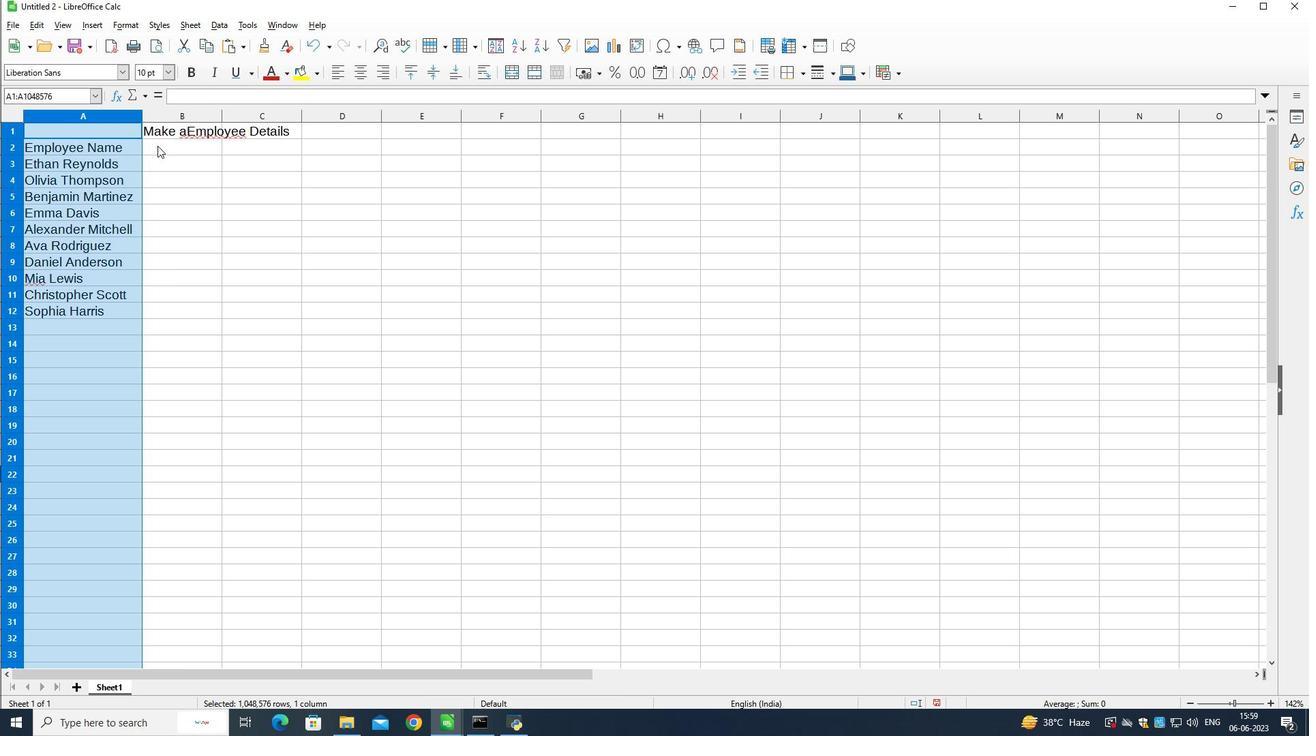
Action: Mouse moved to (506, 242)
Screenshot: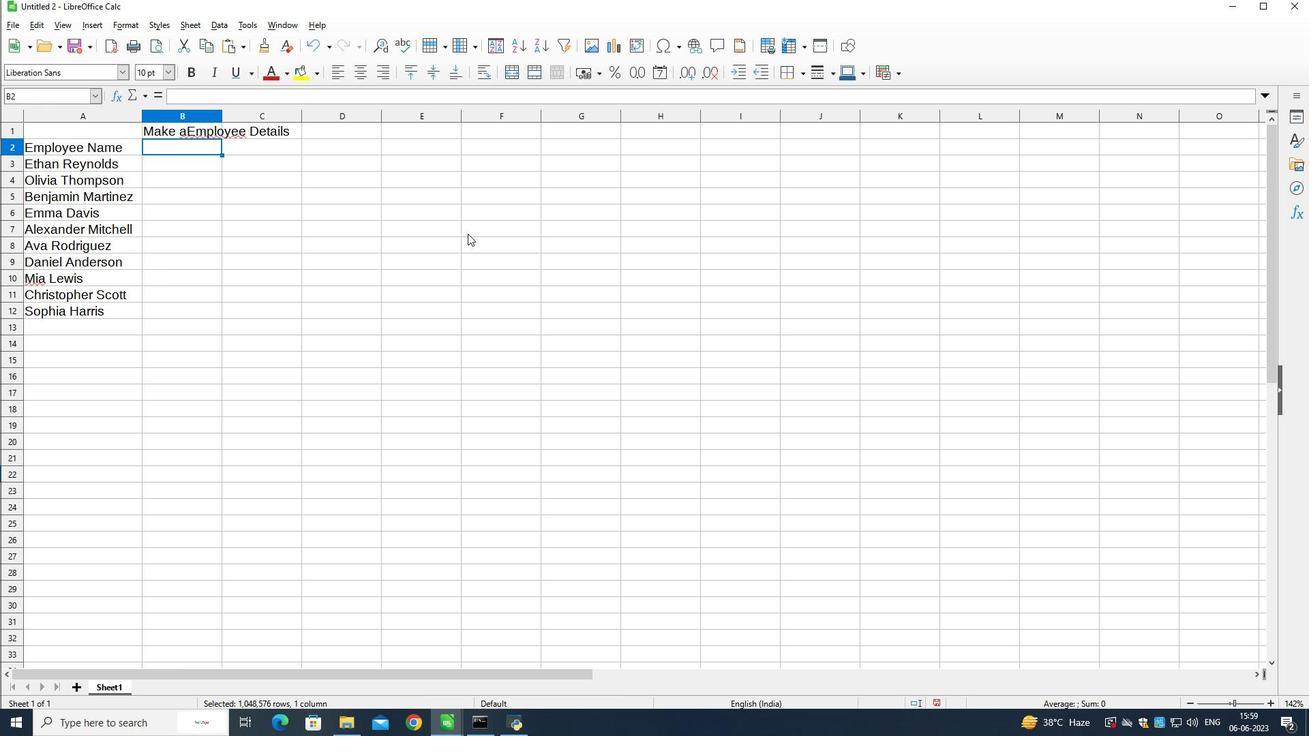 
Action: Key pressed <Key.shift>June<Key.space><Key.shift>Last<Key.space><Key.shift>Week<Key.space><Key.shift>Sale<Key.down>1000<Key.down>1010<Key.down>1002<Key.down>1003<Key.down>0<Key.backspace>1004<Key.down>10005<Key.backspace><Key.backspace>5<Key.down>1006<Key.down>107<Key.backspace>07<Key.down>1008<Key.down>1009
Screenshot: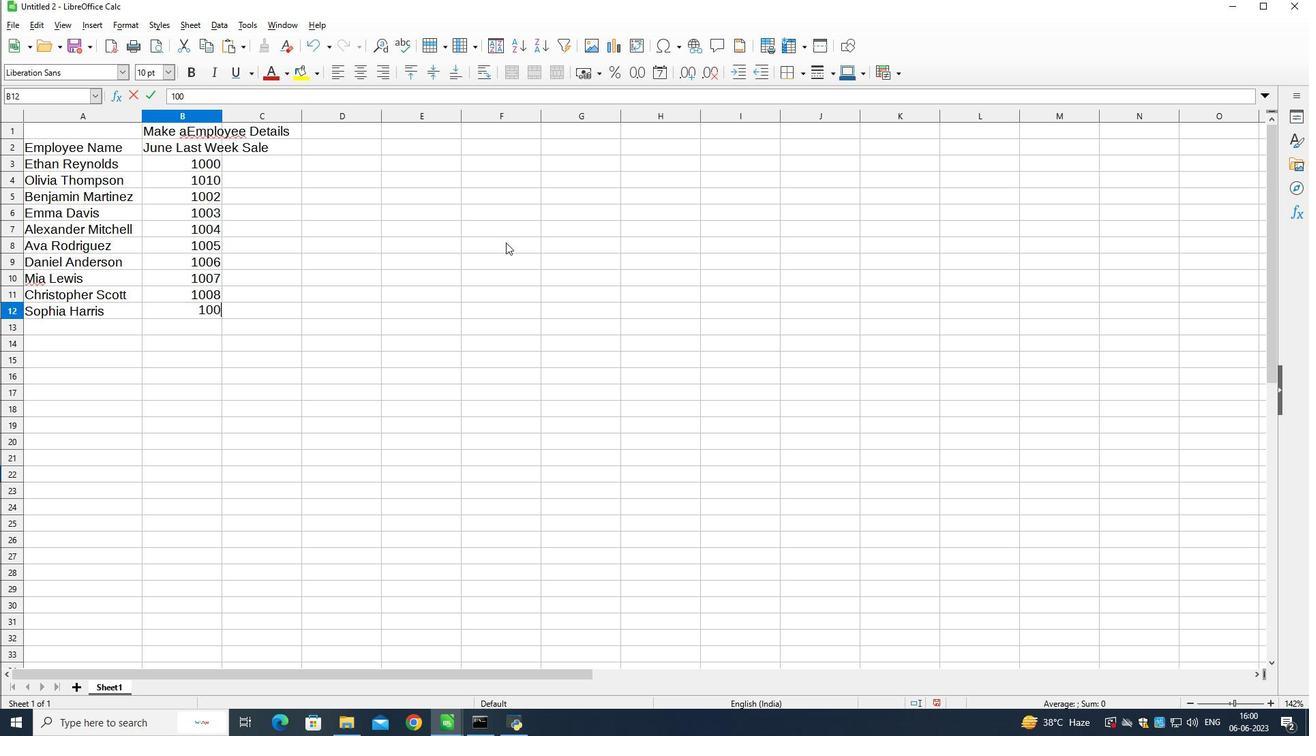 
Action: Mouse moved to (257, 145)
Screenshot: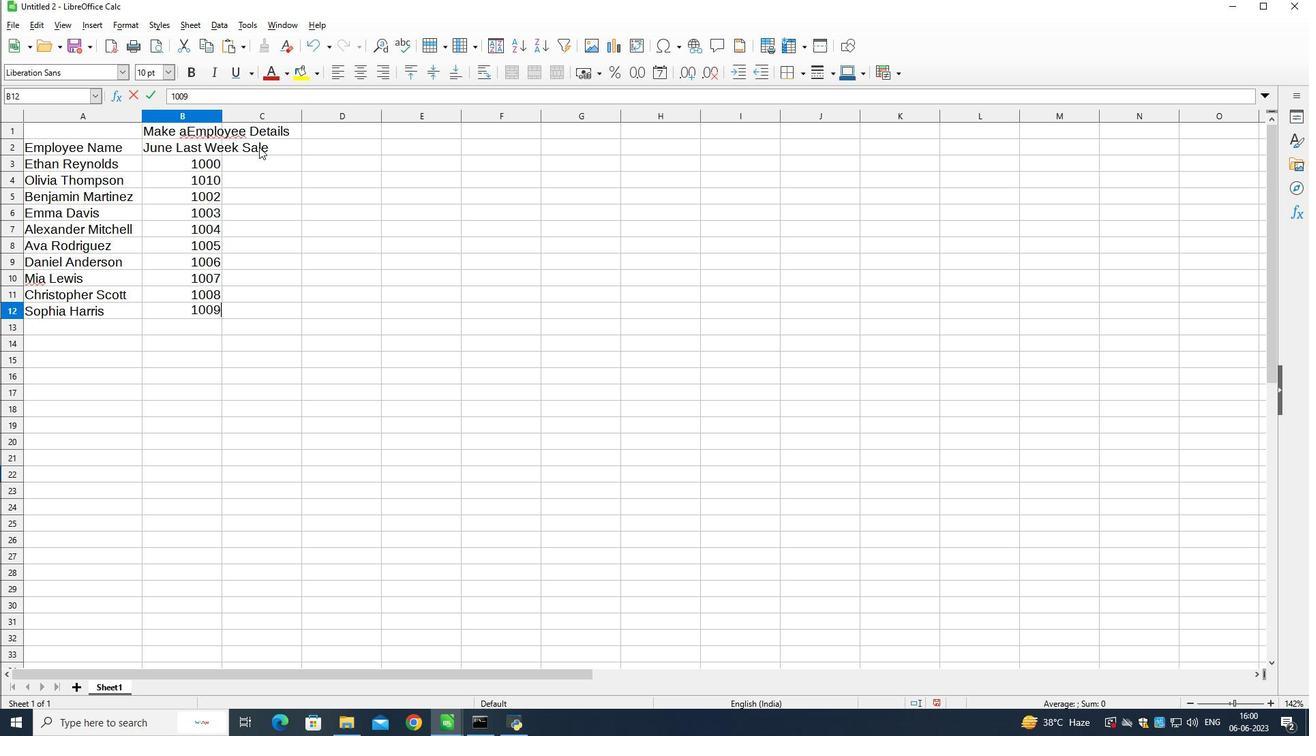 
Action: Mouse pressed left at (257, 145)
Screenshot: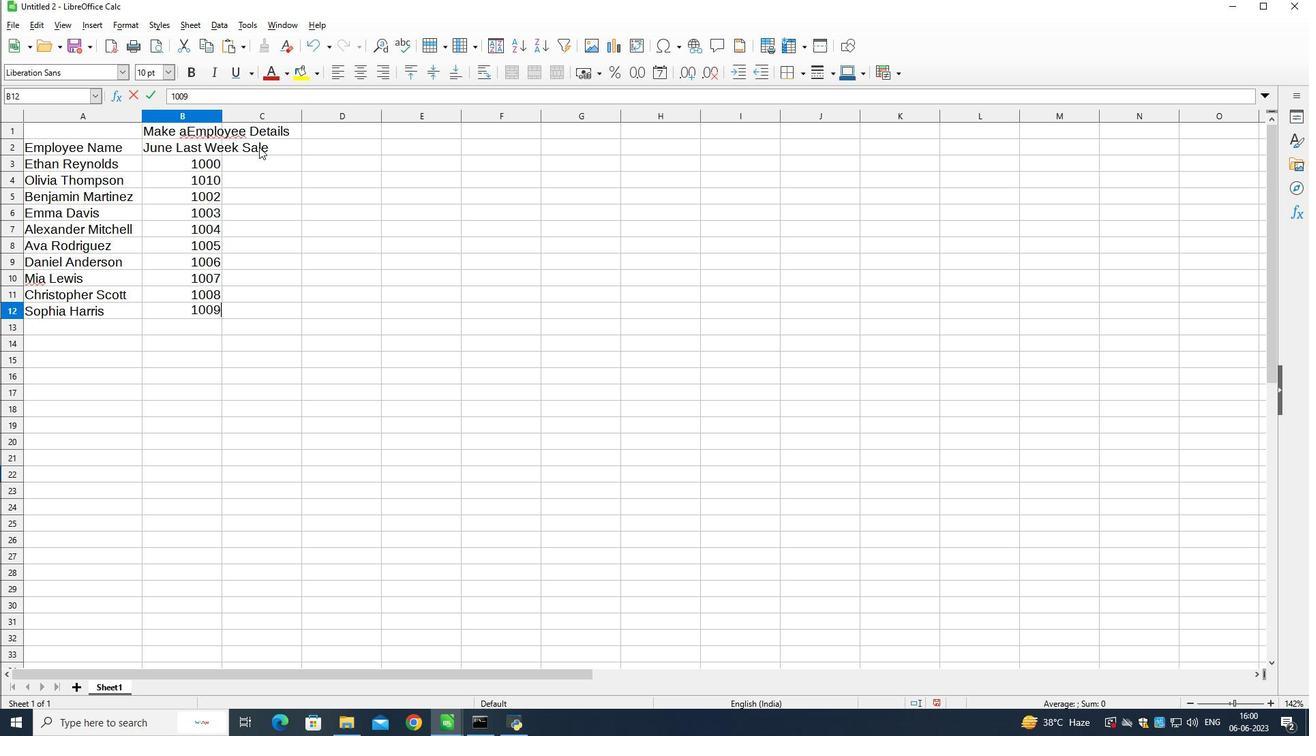 
Action: Mouse moved to (272, 150)
Screenshot: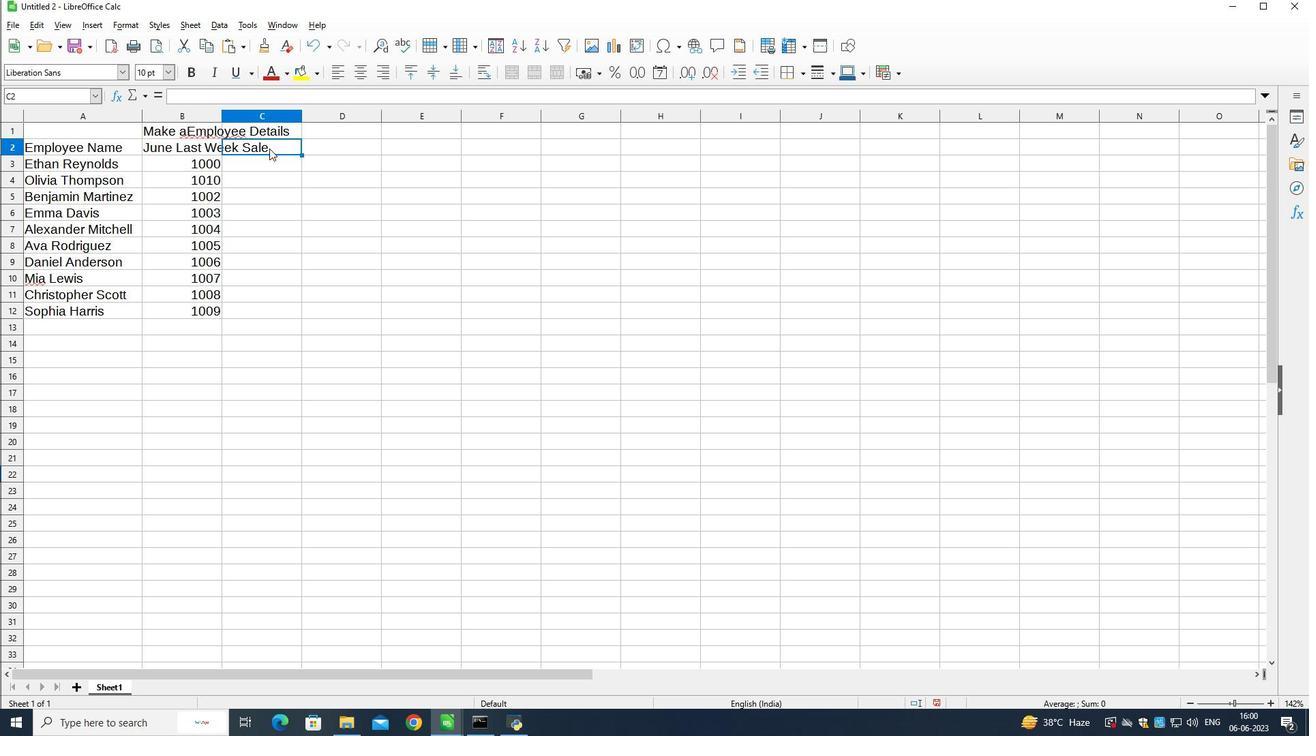 
Action: Key pressed <Key.shift>Department<Key.down><Key.shift>Sales<Key.down><Key.shift>HR<Key.down><Key.shift>Finance<Key.down><Key.shift>Marketing<Key.down><Key.shift><Key.shift><Key.shift><Key.shift><Key.shift><Key.shift><Key.shift><Key.shift><Key.shift>
Screenshot: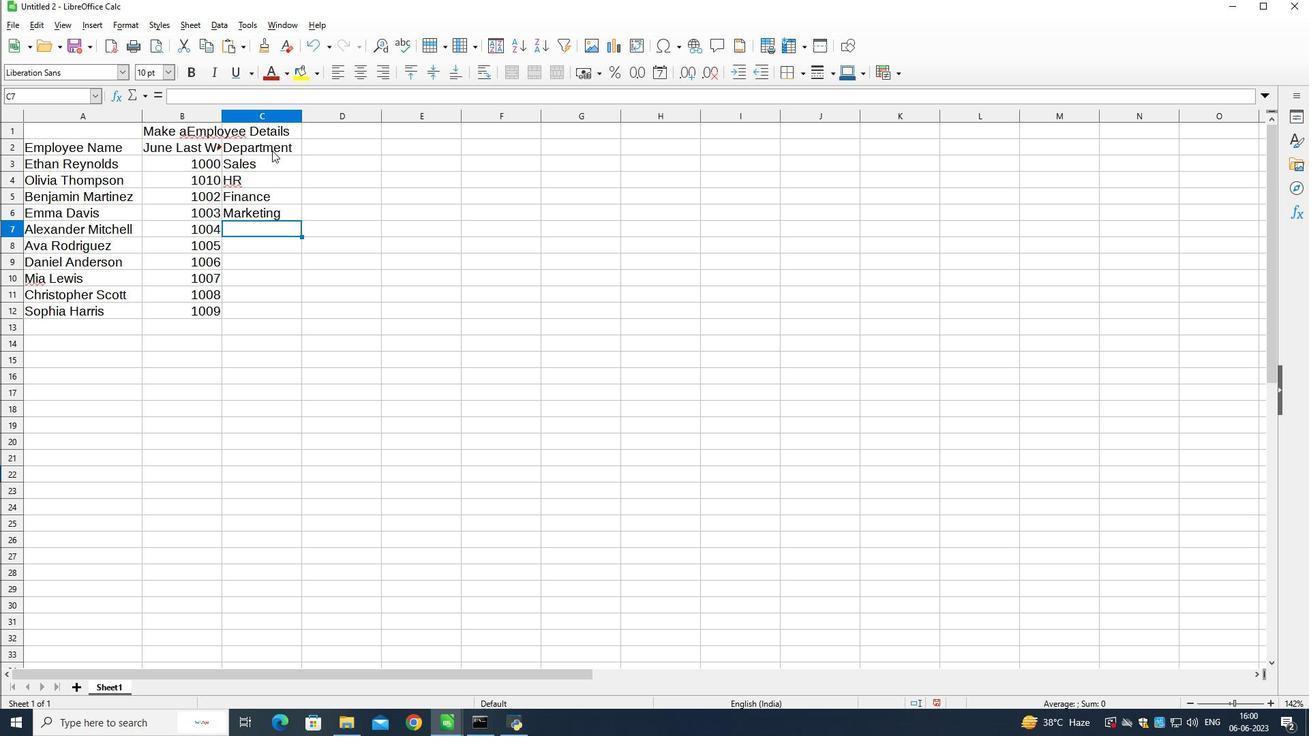 
Action: Mouse moved to (304, 178)
Screenshot: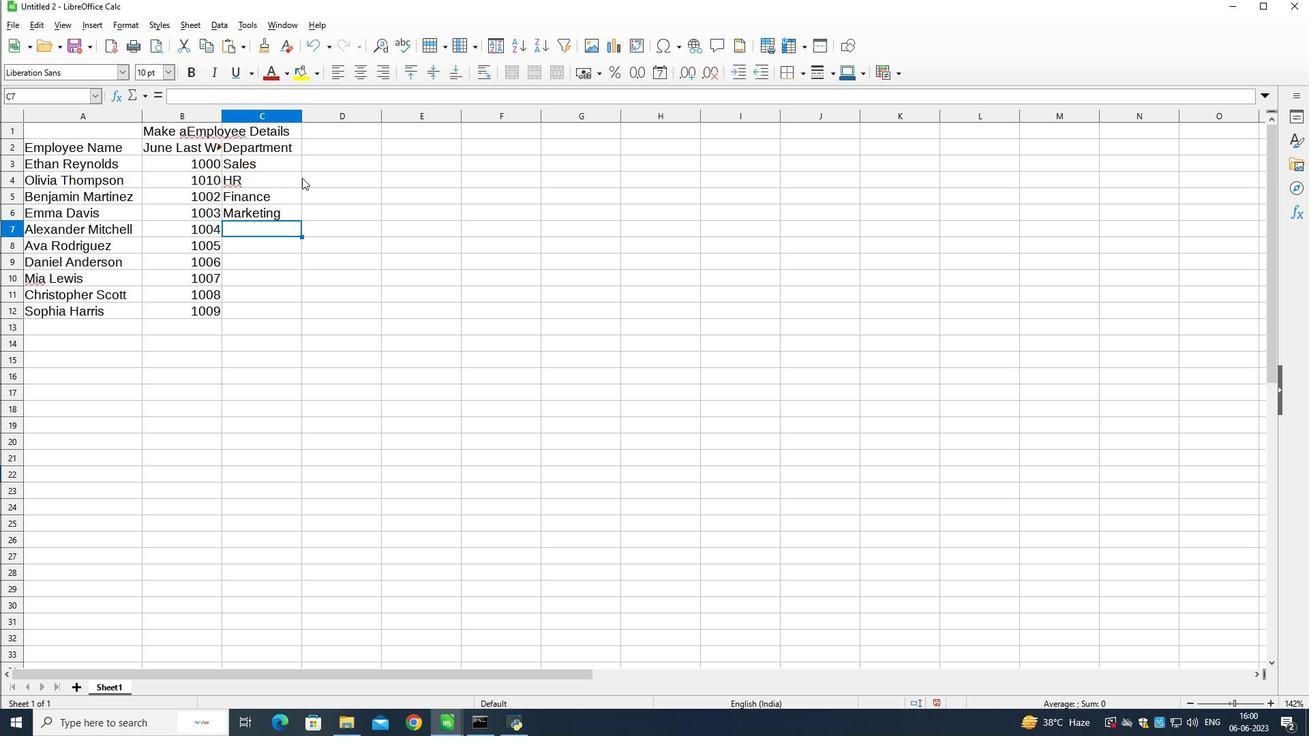 
Action: Key pressed <Key.shift><Key.shift>It<Key.down><Key.shift>Operation<Key.down><Key.shift>Finance<Key.down><Key.shift>HR<Key.down><Key.shift>Sales<Key.down><Key.shift><Key.shift><Key.shift><Key.shift><Key.shift><Key.shift>Marketing
Screenshot: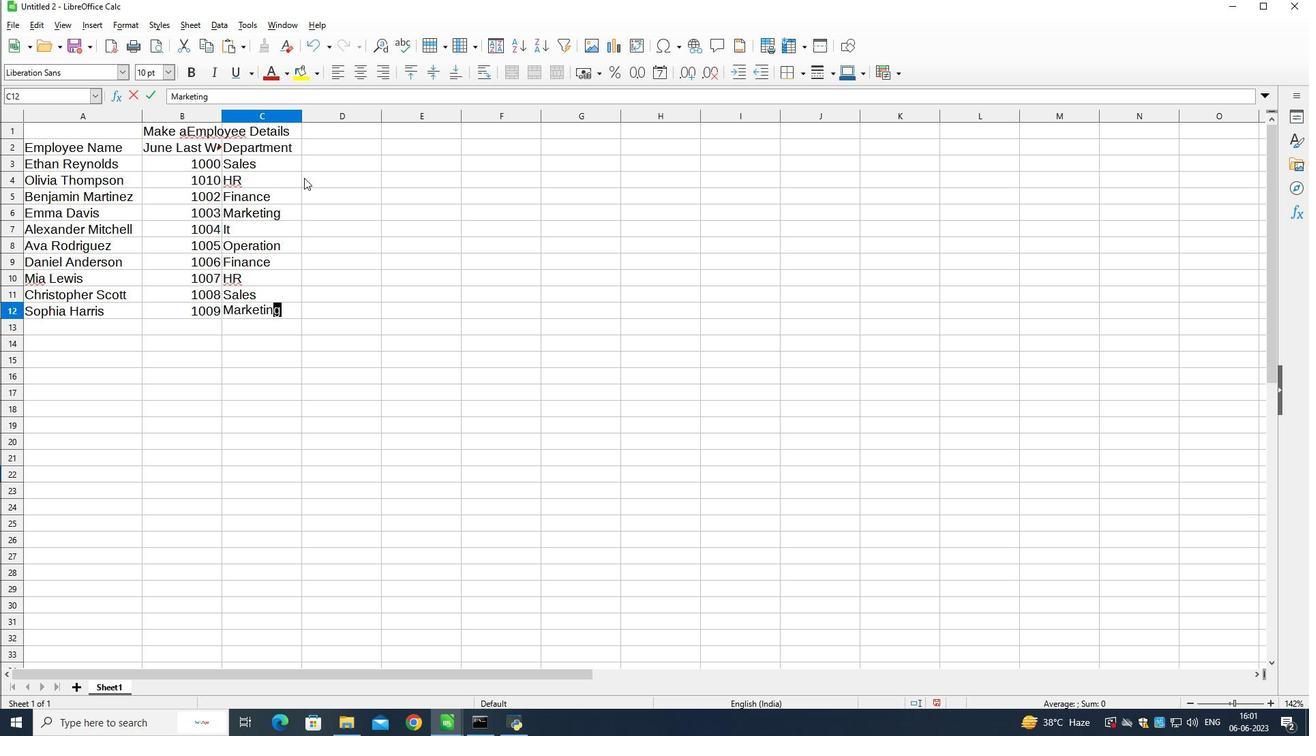 
Action: Mouse moved to (318, 143)
Screenshot: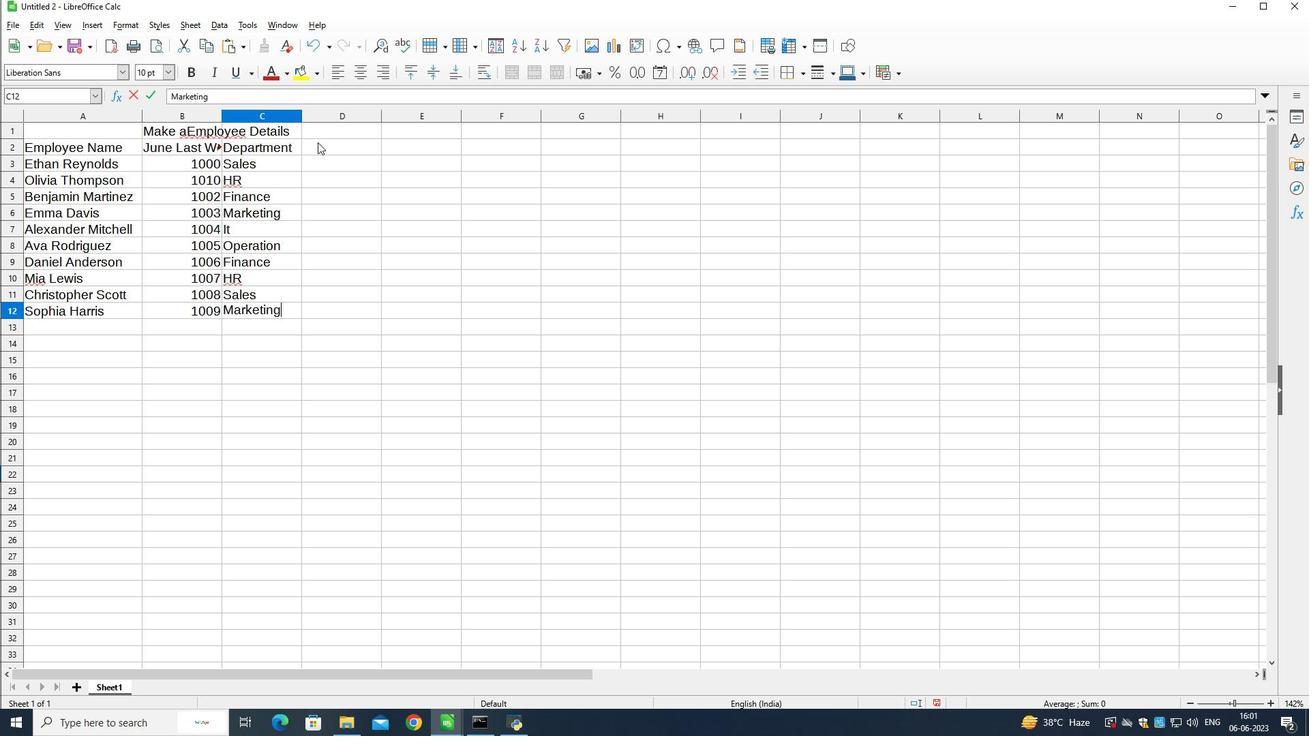 
Action: Mouse pressed left at (318, 143)
Screenshot: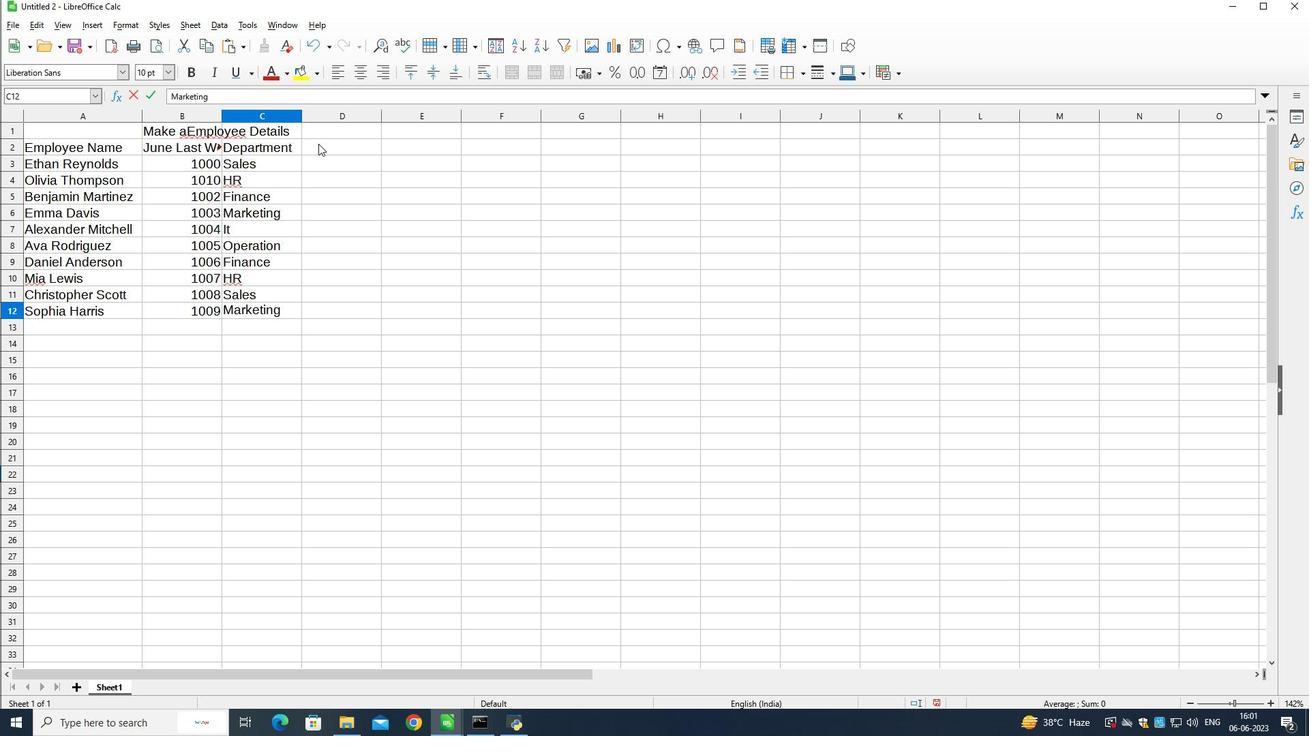 
Action: Mouse moved to (607, 151)
Screenshot: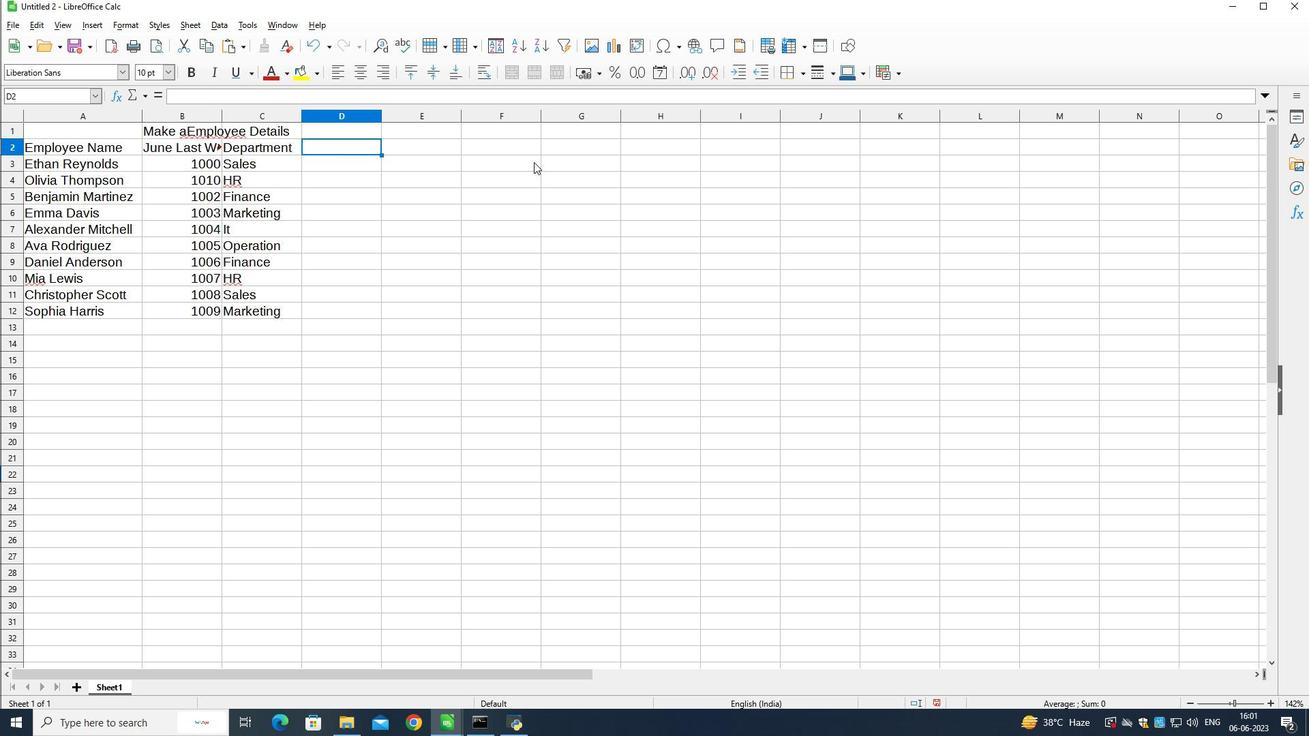 
Action: Key pressed <Key.shift>Position<Key.down><Key.shift><Key.shift><Key.shift><Key.shift><Key.shift><Key.shift><Key.shift><Key.shift>Sales<Key.space><Key.shift><Key.shift><Key.shift><Key.shift>Manager<Key.down><Key.shift>HR<Key.space><Key.shift>Manager<Key.down><Key.shift>Accountant<Key.down><Key.shift>Marketing<Key.space><Key.shift>Specialist<Key.down><Key.shift>IT<Key.space>specialist<Key.down><Key.shift><Key.shift><Key.shift><Key.shift><Key.shift>OPerations<Key.space><Key.shift><Key.shift><Key.shift>Manager<Key.down><Key.shift>Financial<Key.space><Key.shift>Analyst<Key.down><Key.shift><Key.shift><Key.shift><Key.shift>G<Key.backspace>HR<Key.space><Key.shift>Assistance<Key.backspace><Key.backspace>t<Key.down><Key.shift><Key.shift><Key.shift><Key.shift><Key.shift>Sales<Key.space><Key.shift>Representative<Key.down><Key.shift>Marketing<Key.space><Key.shift><Key.shift><Key.shift><Key.shift><Key.shift><Key.shift><Key.shift><Key.shift><Key.shift><Key.shift><Key.shift><Key.shift>Assistant
Screenshot: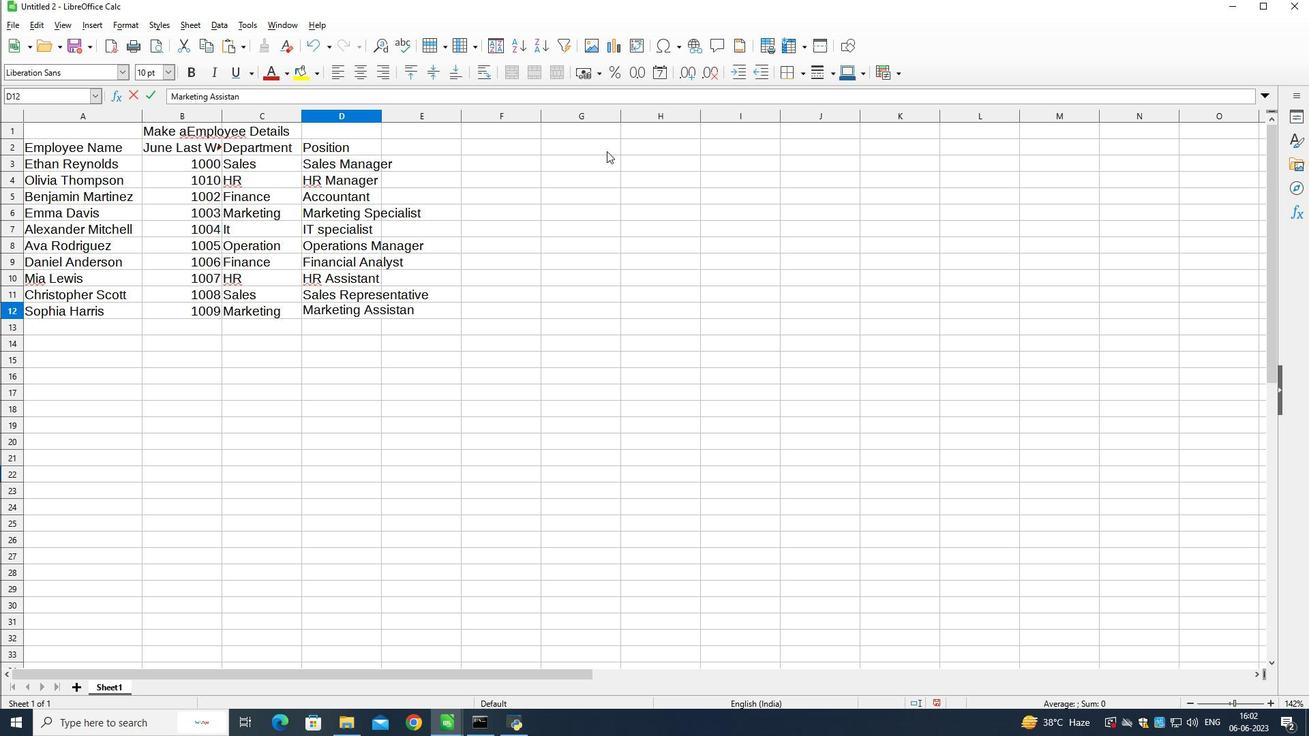 
Action: Mouse moved to (338, 110)
Screenshot: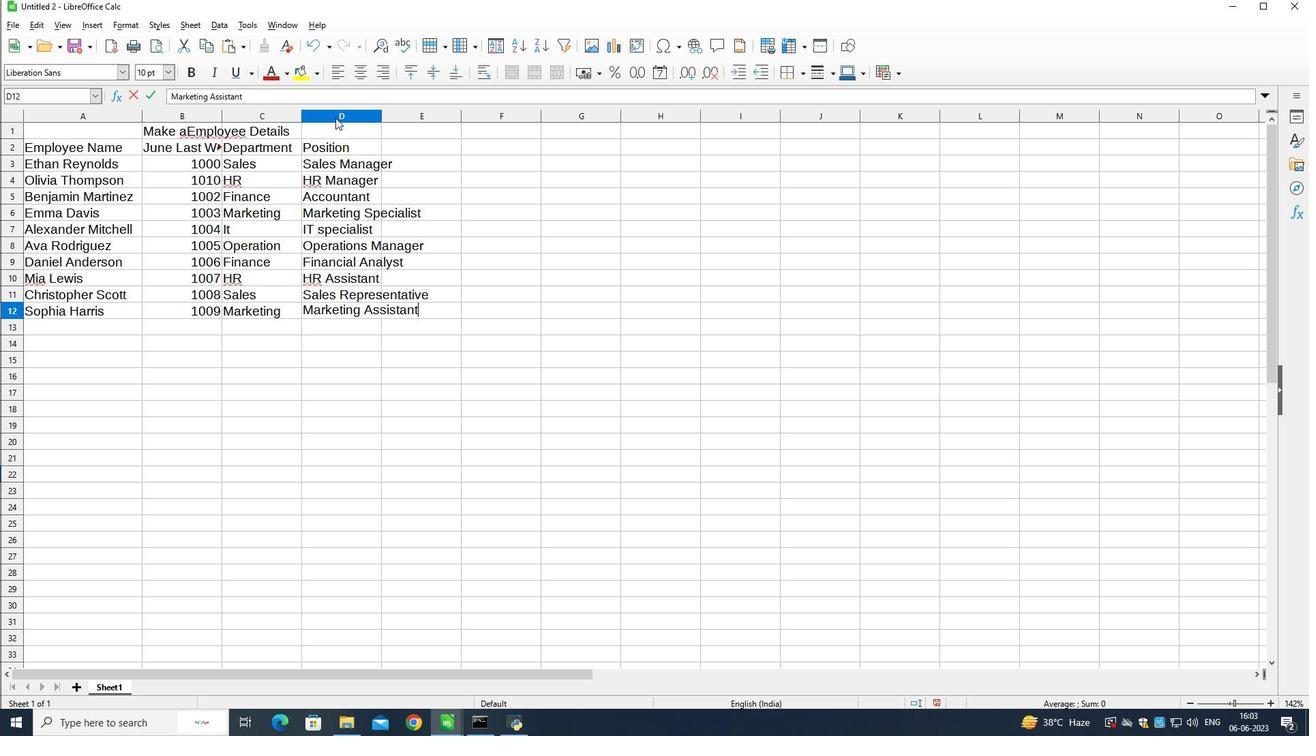 
Action: Mouse pressed left at (338, 110)
Screenshot: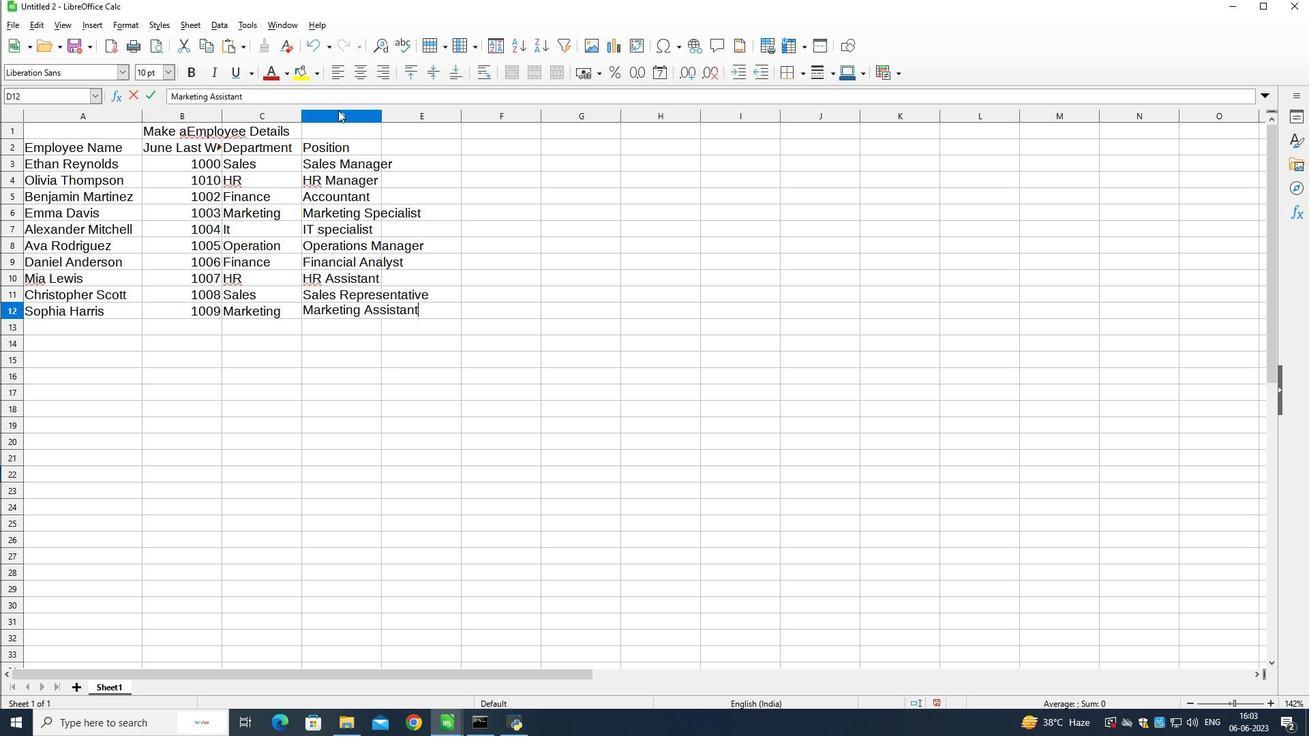 
Action: Mouse moved to (382, 116)
Screenshot: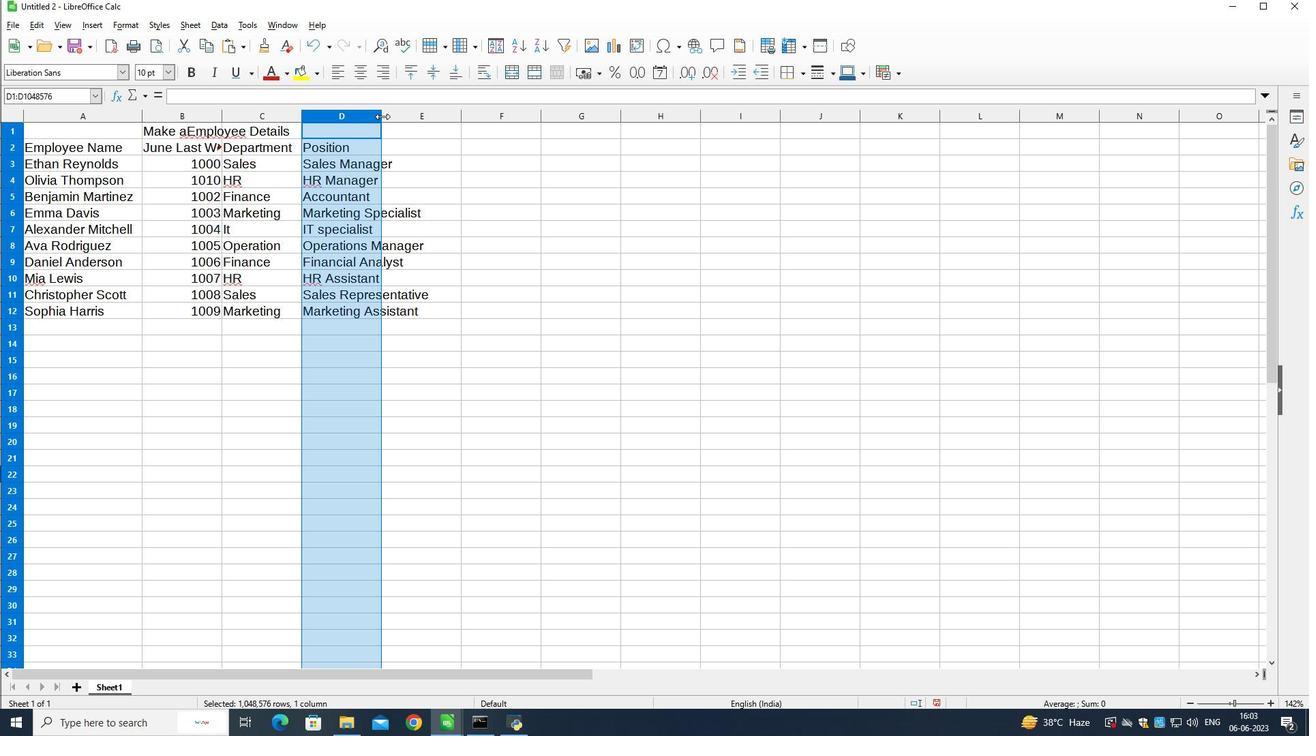 
Action: Mouse pressed left at (382, 116)
Screenshot: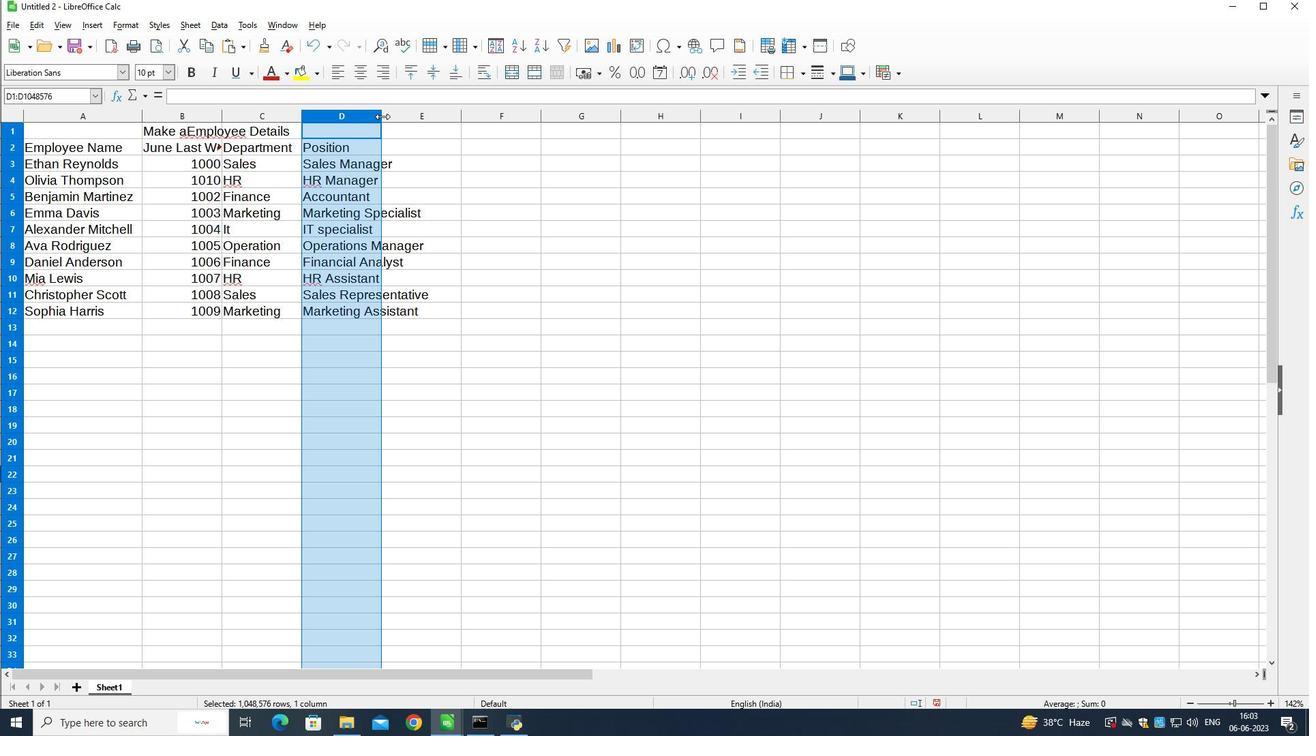 
Action: Mouse moved to (444, 146)
Screenshot: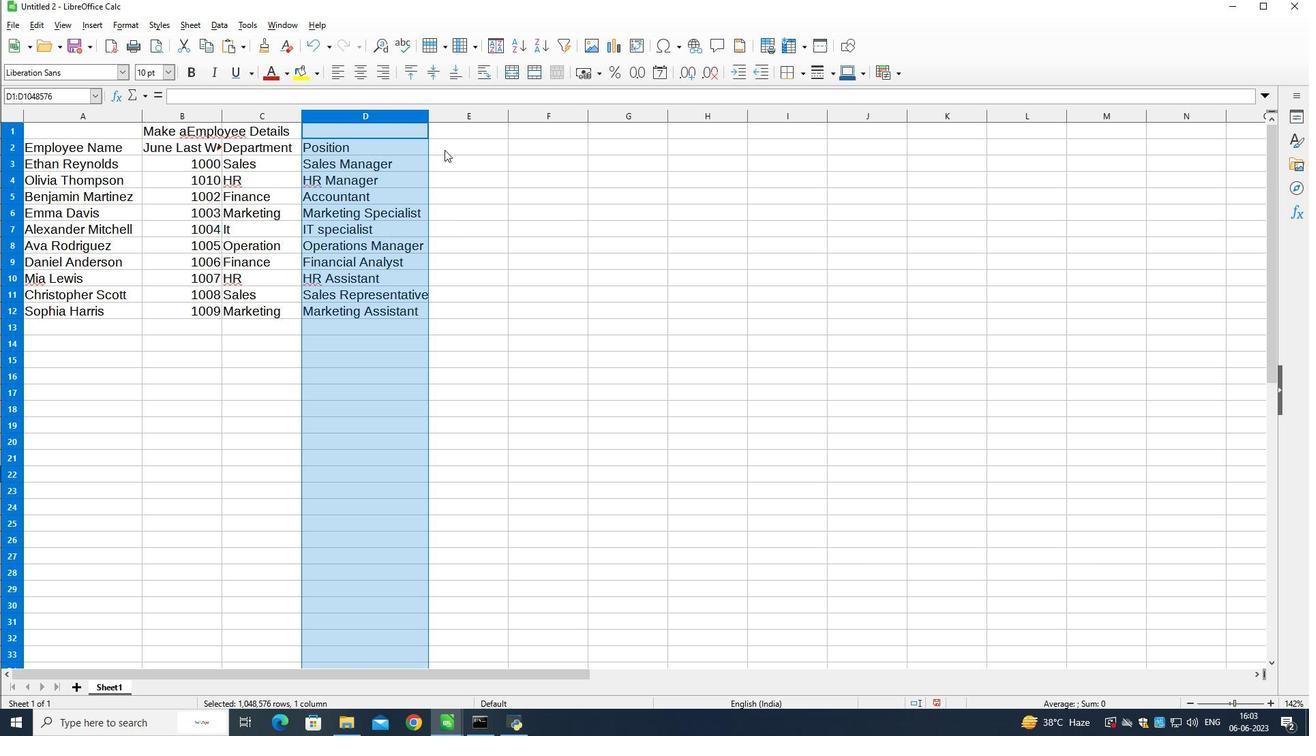 
Action: Mouse pressed left at (444, 146)
Screenshot: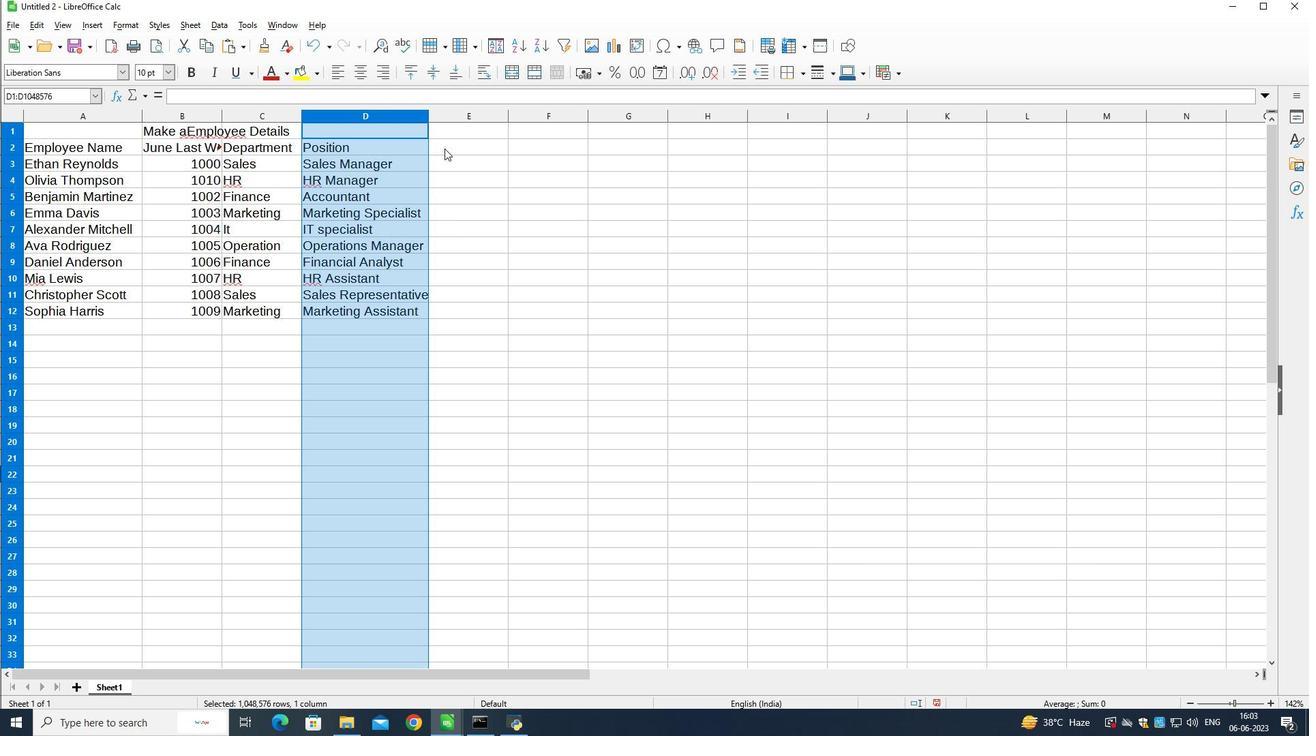 
Action: Mouse moved to (894, 230)
Screenshot: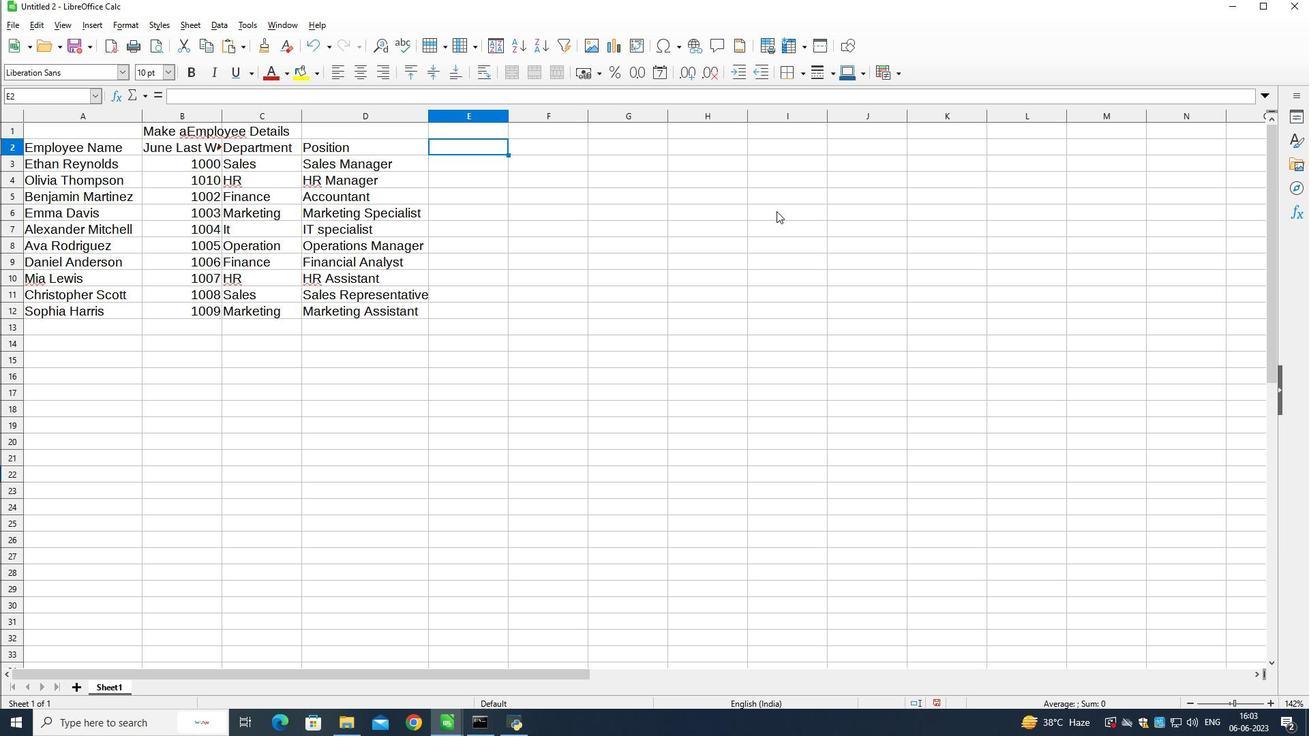 
Action: Key pressed <Key.shift><Key.shift><Key.shift><Key.shift><Key.shift><Key.shift>Salary<Key.down>
Screenshot: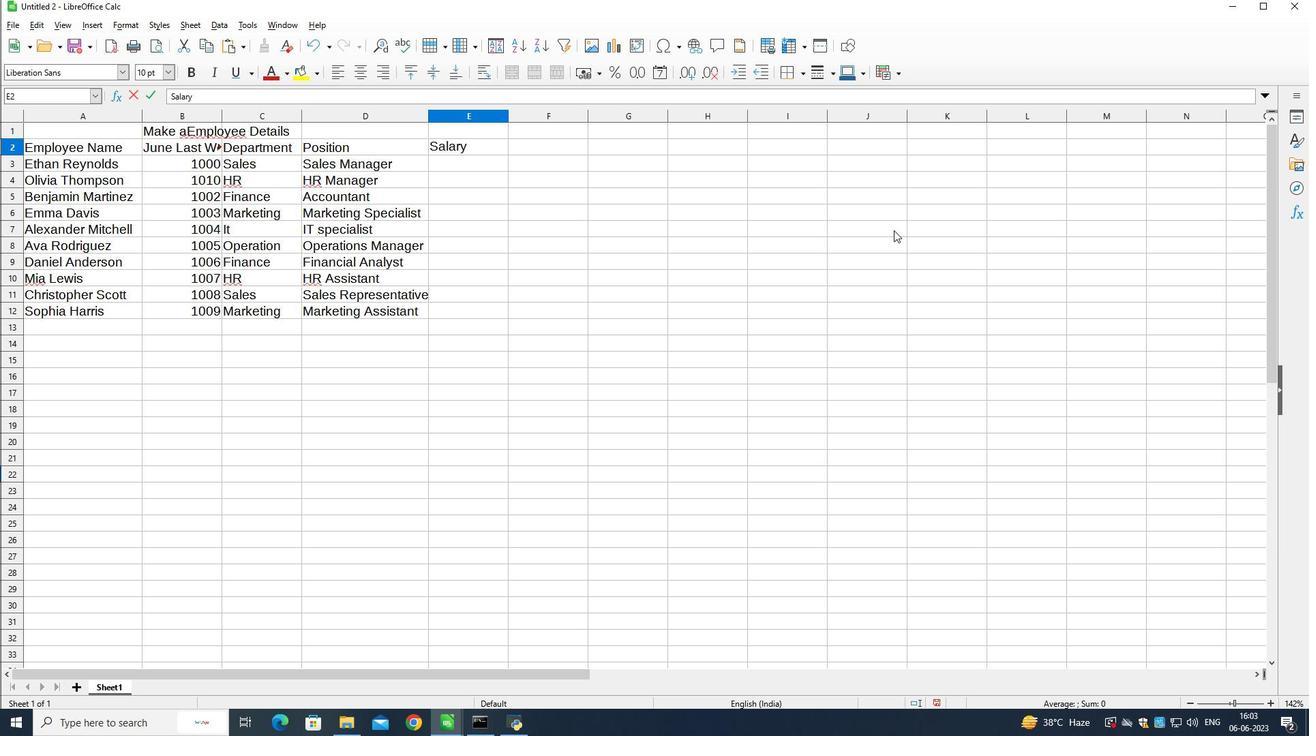 
Action: Mouse moved to (898, 229)
Screenshot: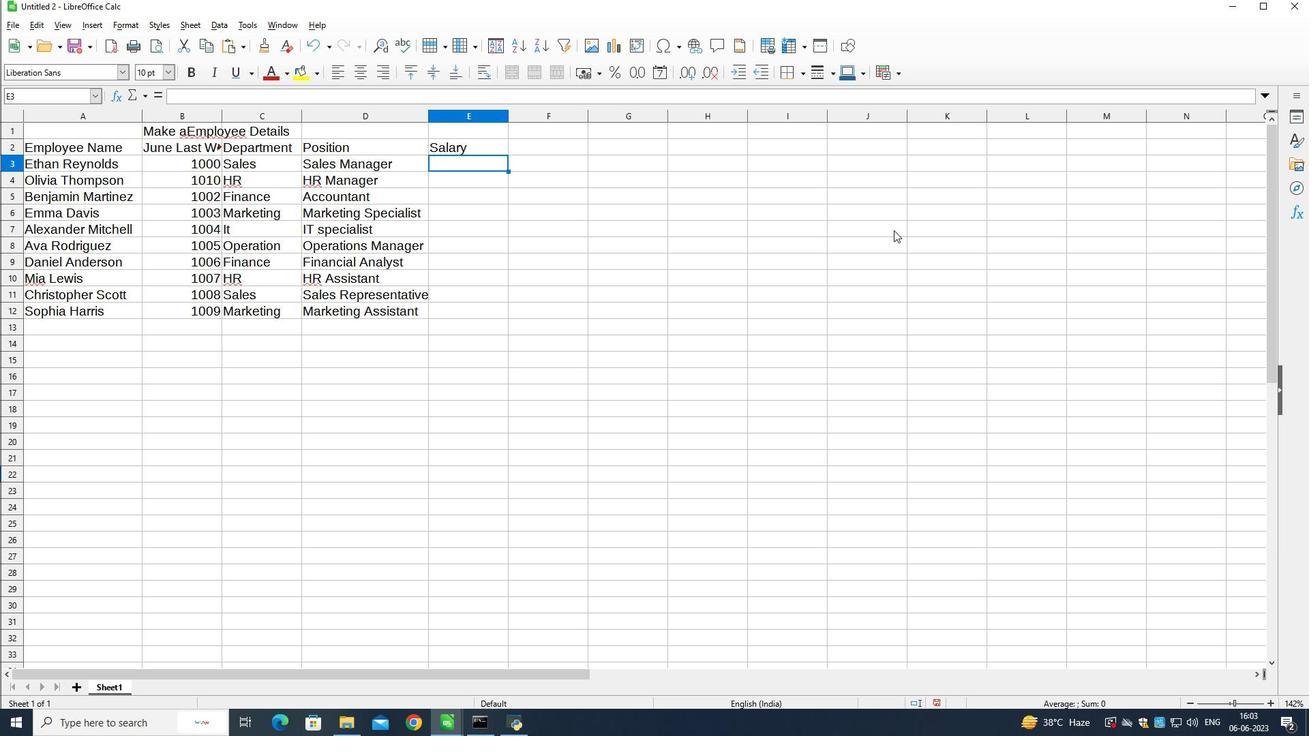 
Action: Key pressed <Key.shift>USD<Key.space>5000<Key.down><Key.shift>USD<Key.space>45
Screenshot: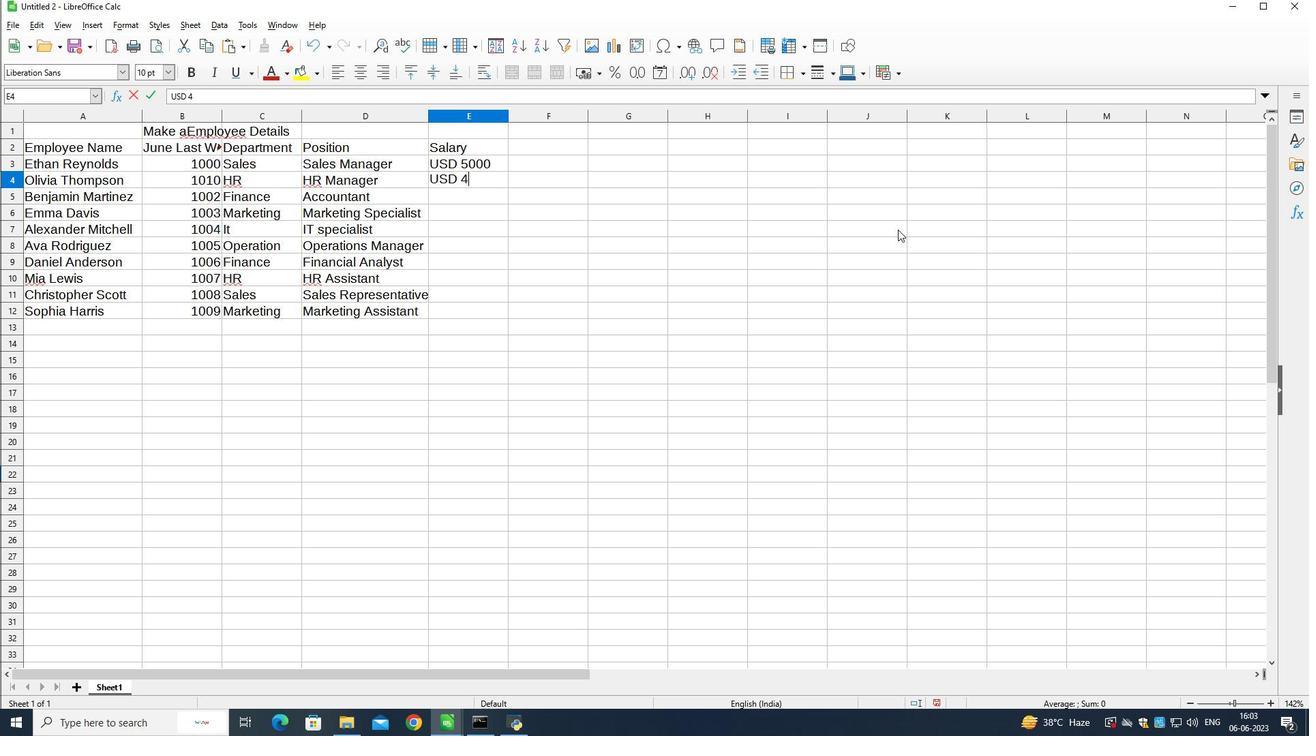
Action: Mouse moved to (988, 193)
Screenshot: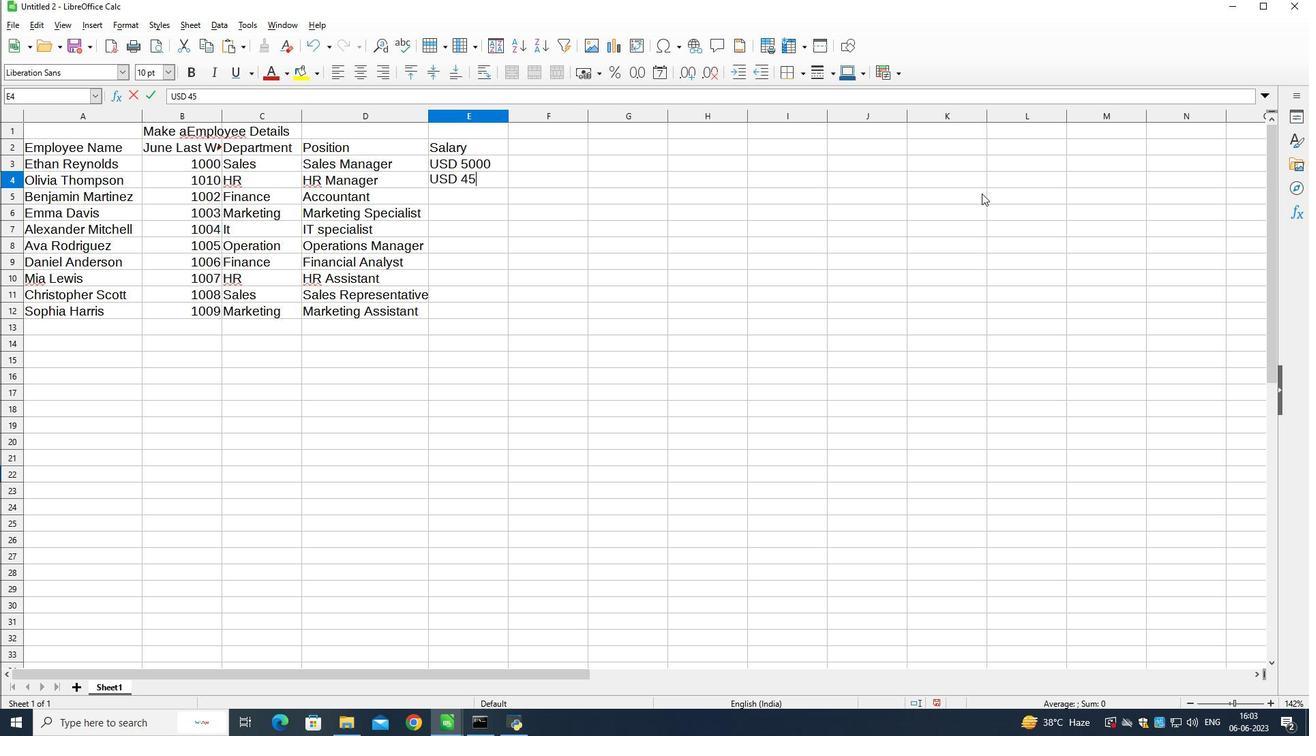 
Action: Key pressed 00<Key.down><Key.shift><Key.shift><Key.shift><Key.shift><Key.shift><Key.shift><Key.shift><Key.shift><Key.shift><Key.shift><Key.shift><Key.shift><Key.shift><Key.shift><Key.shift><Key.shift>USD<Key.space>4000<Key.down><Key.shift><Key.shift><Key.shift><Key.shift><Key.shift><Key.shift>USD<Key.space>3800<Key.down><Key.shift><Key.shift><Key.shift>USD<Key.space>4200<Key.down><Key.shift>USD<Key.space>5200<Key.down><Key.shift>USD<Key.space>3800<Key.down><Key.shift><Key.shift><Key.shift><Key.shift><Key.shift>USD<Key.space>2800<Key.down><Key.shift><Key.shift><Key.shift><Key.shift><Key.shift><Key.shift><Key.shift><Key.shift><Key.shift><Key.shift><Key.shift><Key.shift><Key.shift><Key.shift><Key.shift>USD<Key.space>3200<Key.down><Key.shift><Key.shift><Key.shift>USD<Key.space>2500
Screenshot: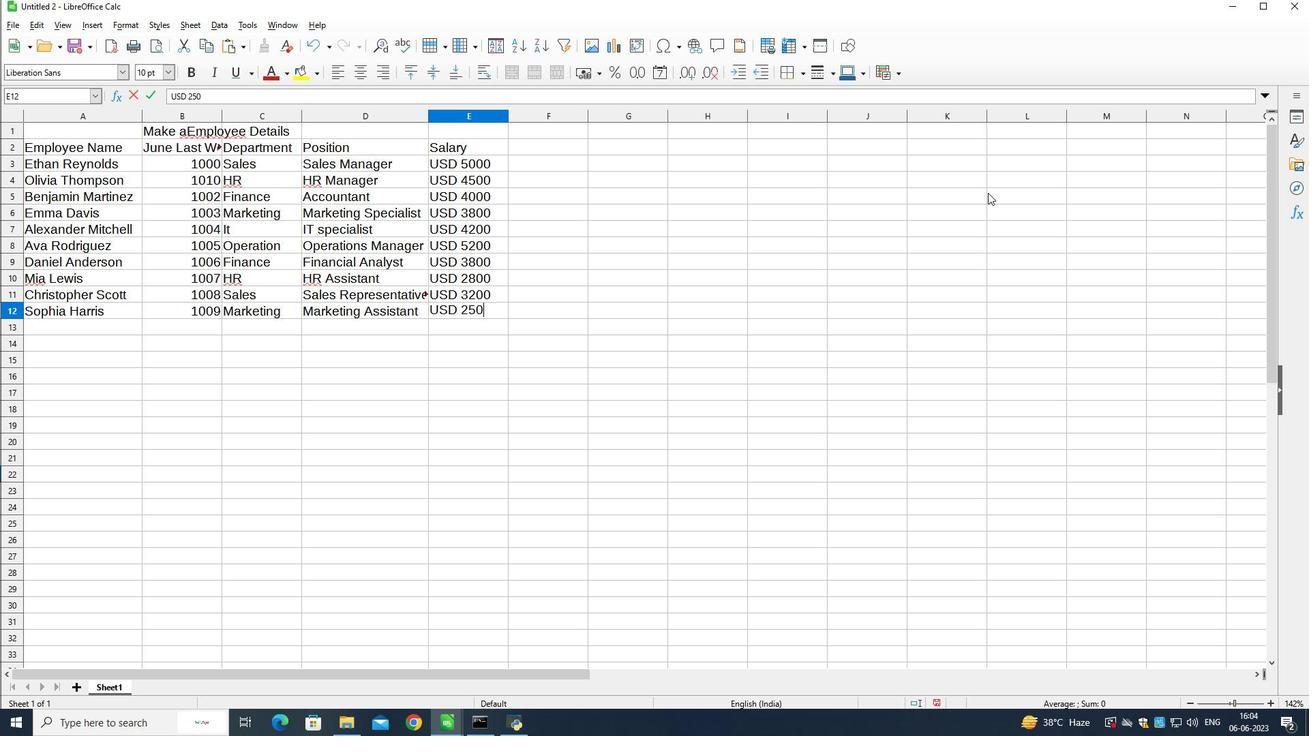 
Action: Mouse moved to (517, 152)
Screenshot: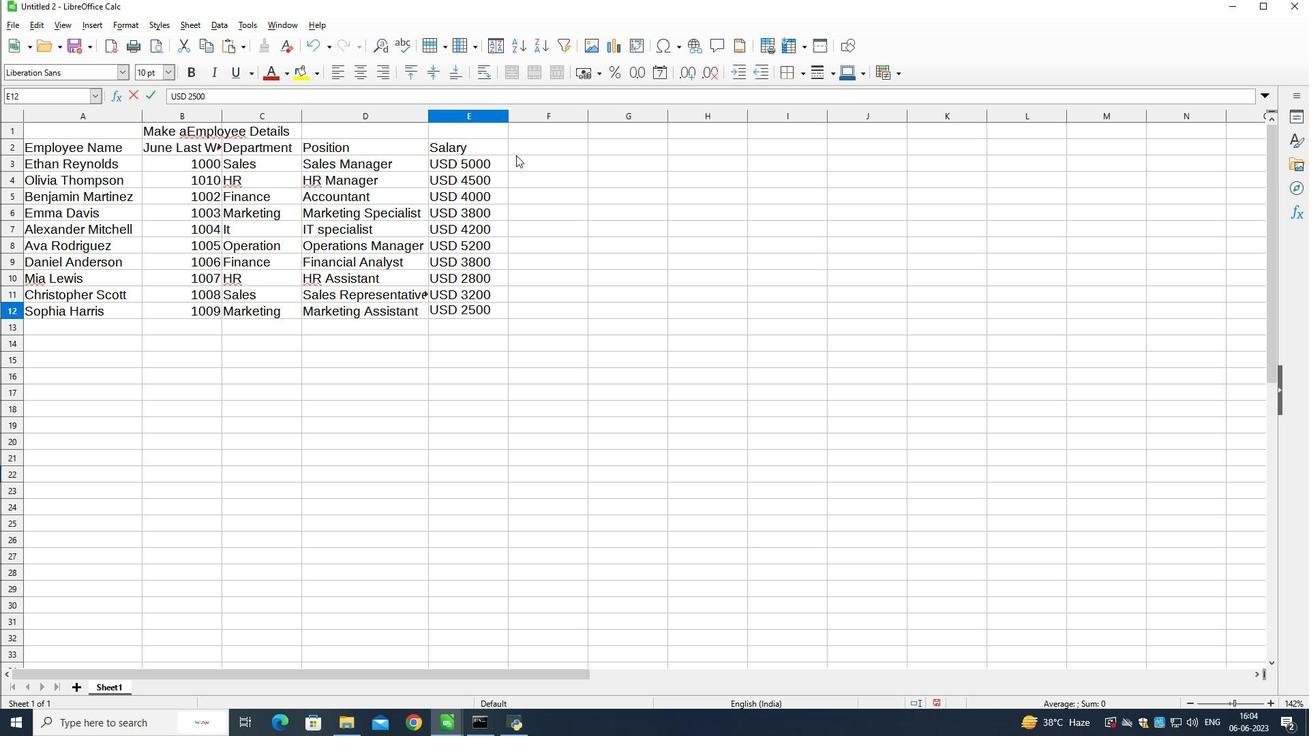 
Action: Mouse pressed left at (517, 152)
Screenshot: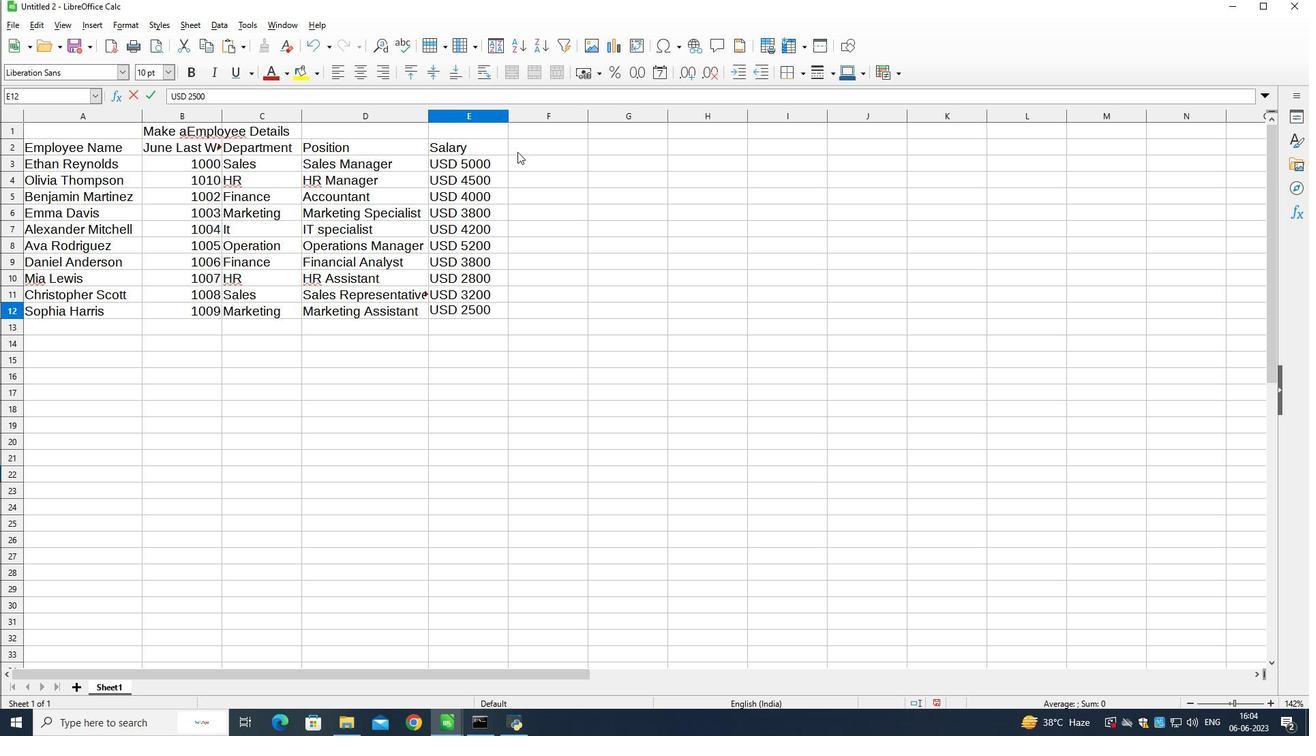 
Action: Mouse moved to (560, 189)
Screenshot: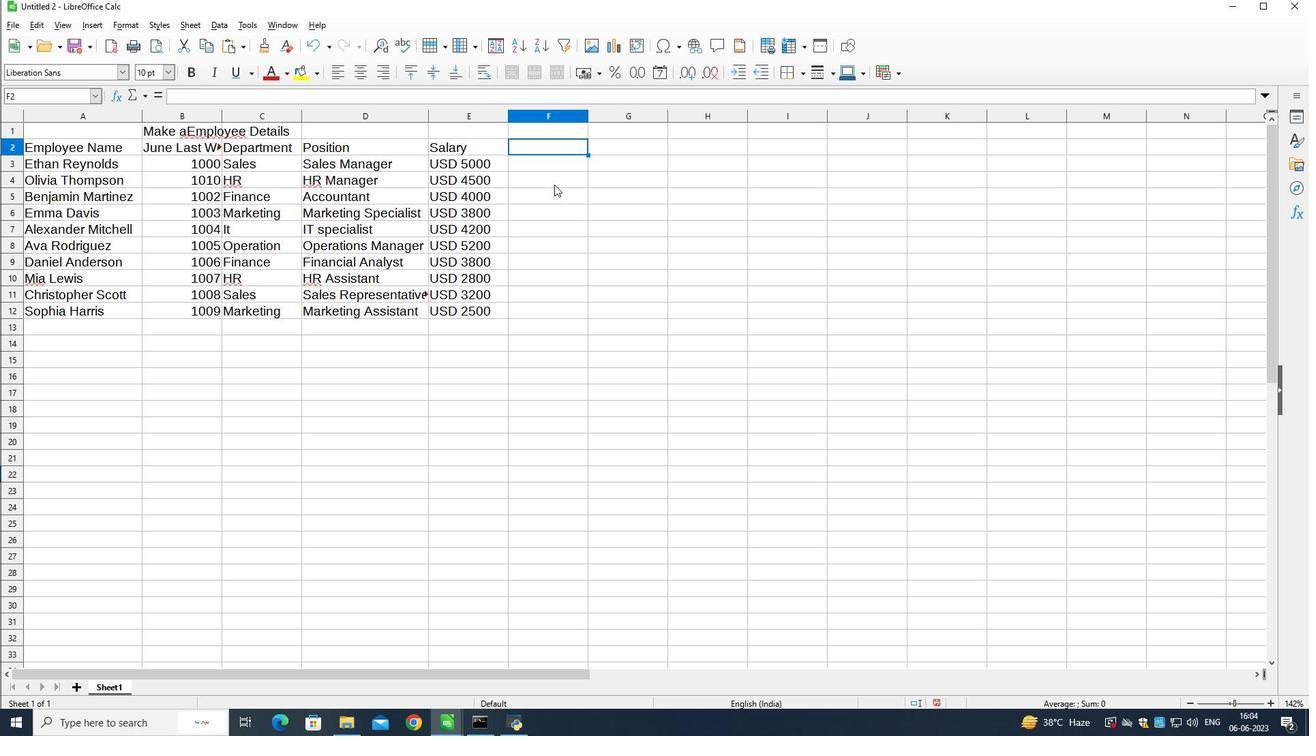 
Action: Key pressed <Key.shift><Key.shift><Key.shift><Key.shift>Date<Key.down>
Screenshot: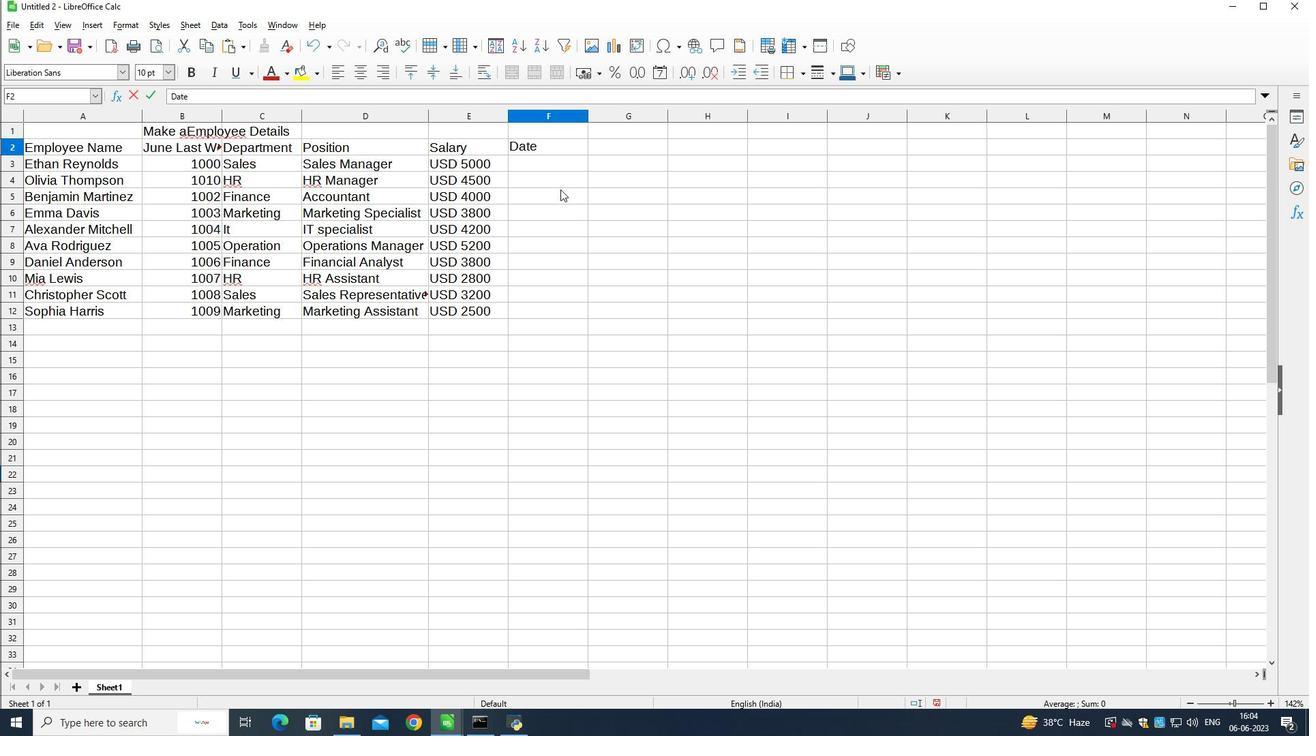 
Action: Mouse moved to (888, 215)
Screenshot: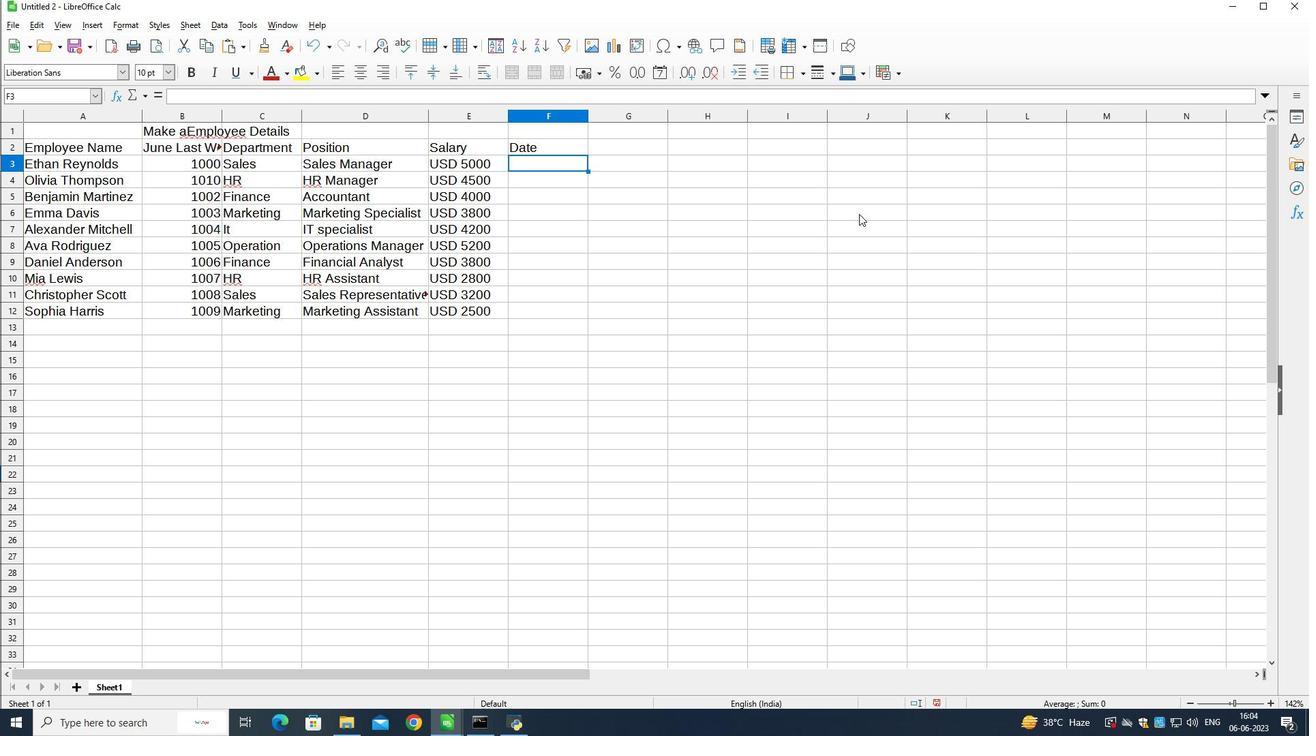 
Action: Key pressed 1/15
Screenshot: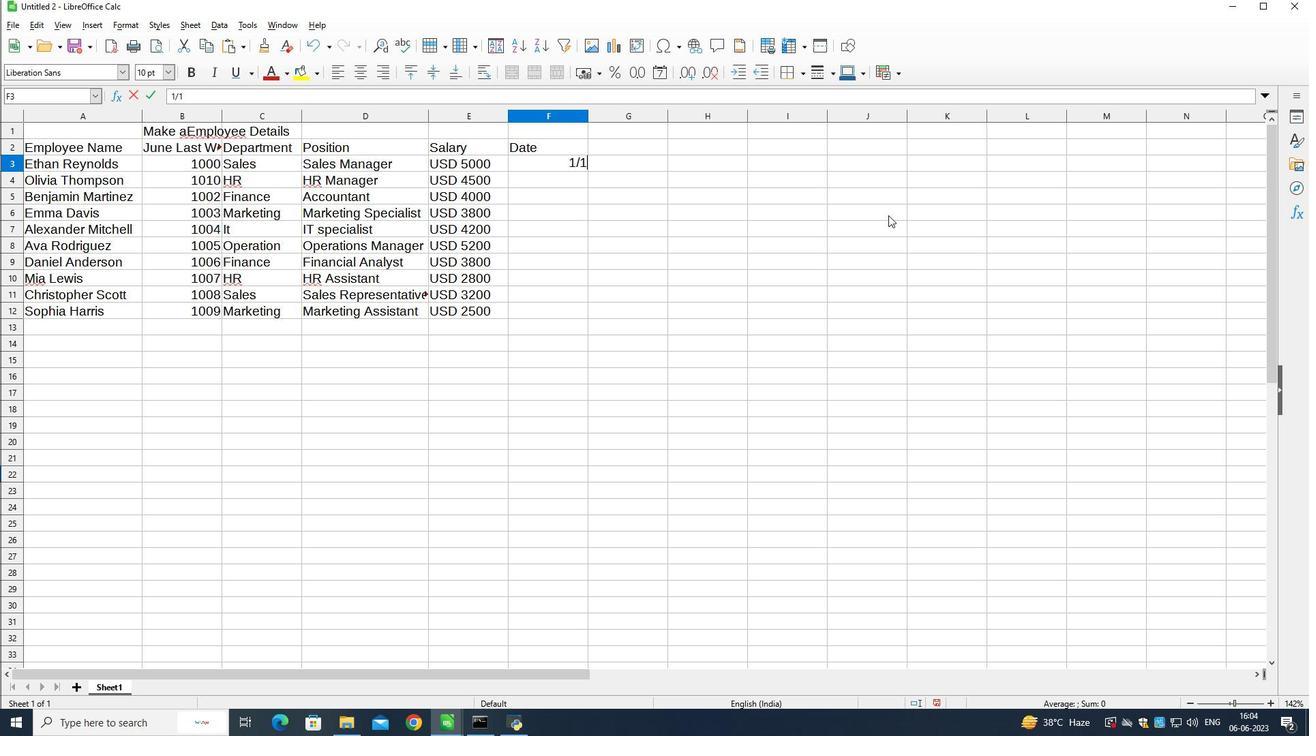
Action: Mouse moved to (889, 215)
Screenshot: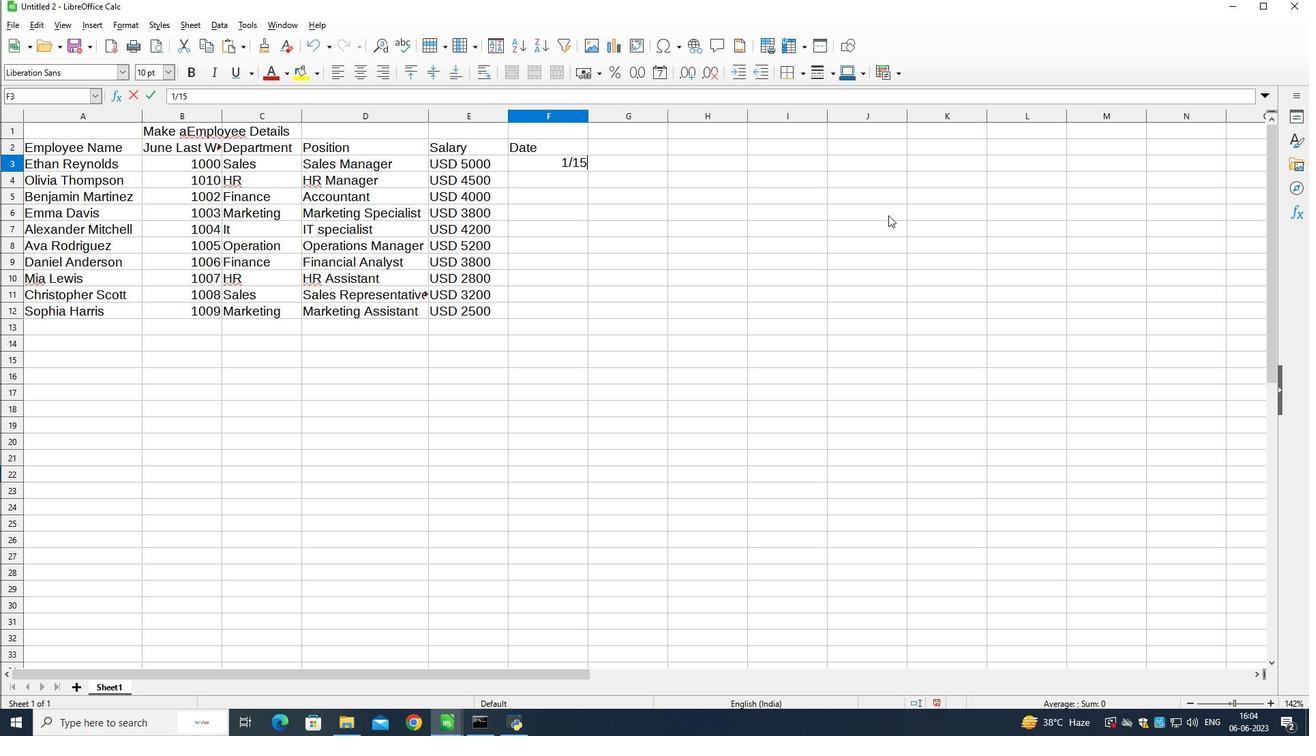 
Action: Key pressed /2020<Key.down>7/1/2019<Key.down>3/10/2021<Key.down>5<Key.backspace>2/5/2022<Key.down>11/30/2018<Key.down>6/15/2020<Key.down>9/1/2021<Key.down>4/20/2022<Key.down>2/10/2019<Key.down>9/5/2020
Screenshot: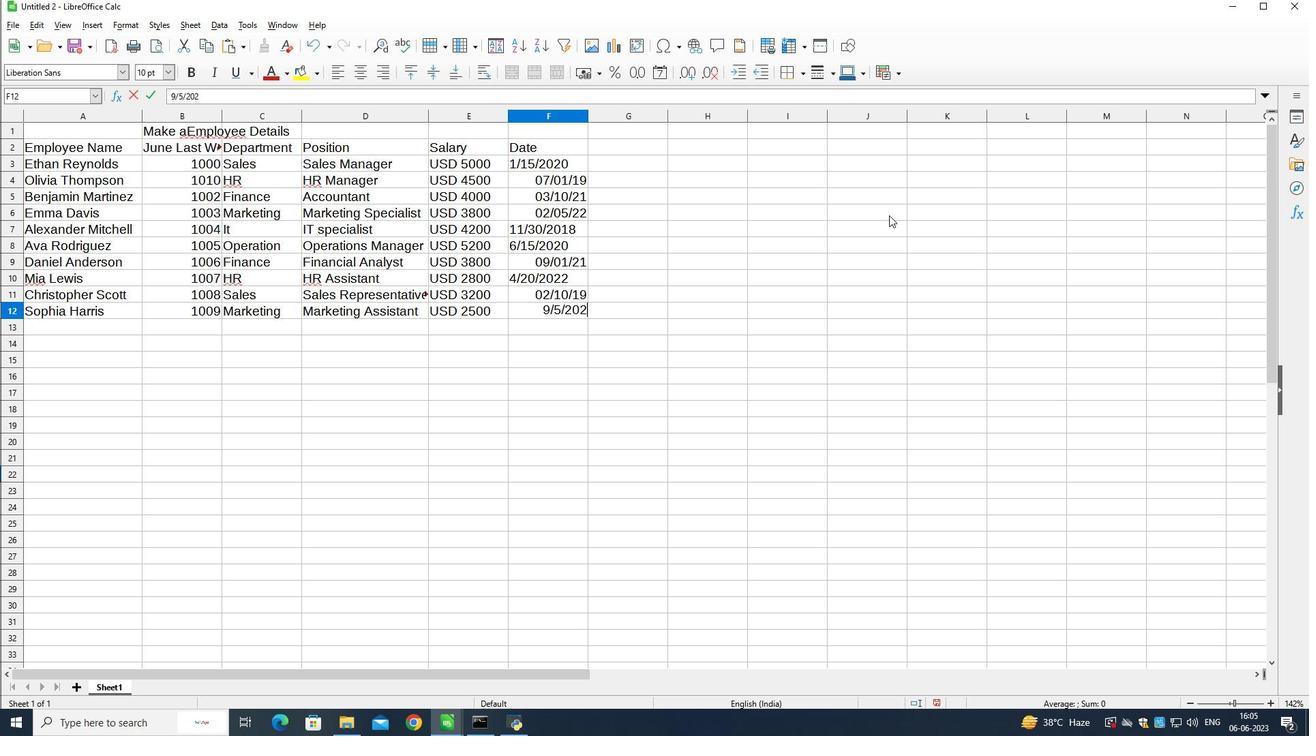 
Action: Mouse moved to (936, 251)
Screenshot: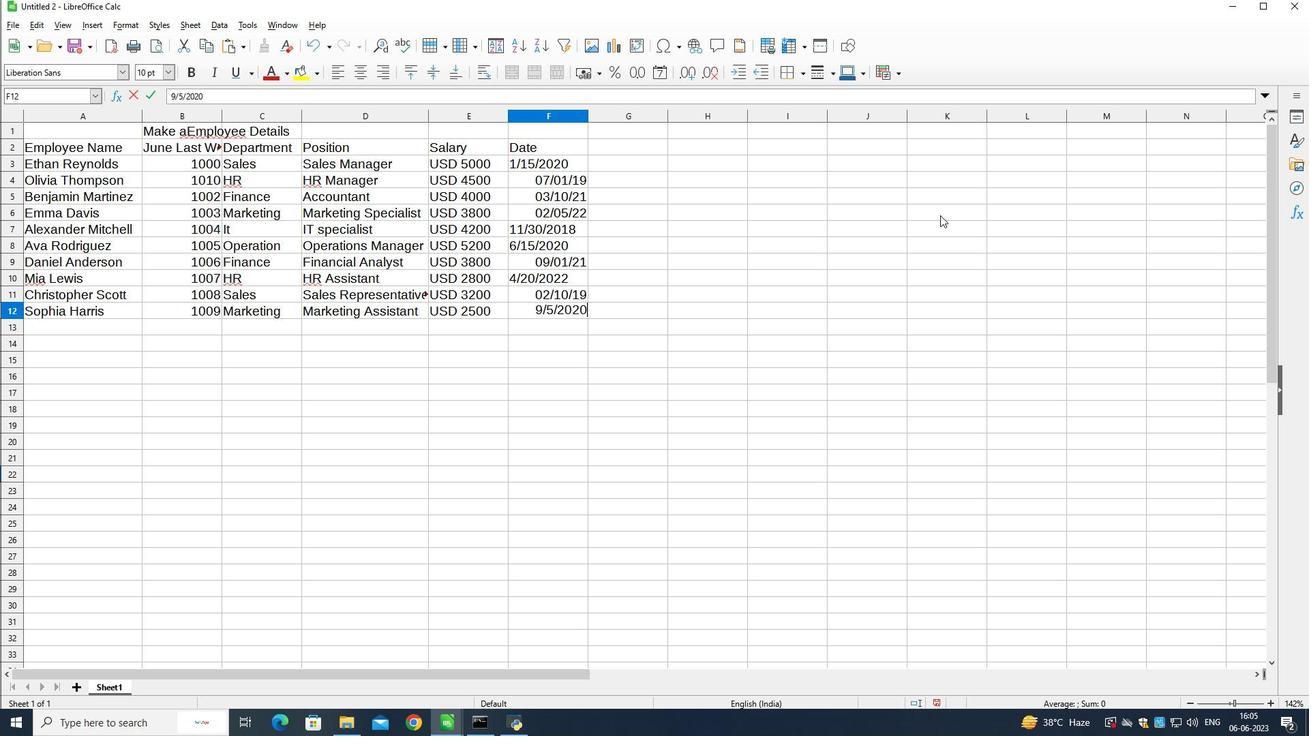 
Action: Mouse pressed left at (936, 251)
Screenshot: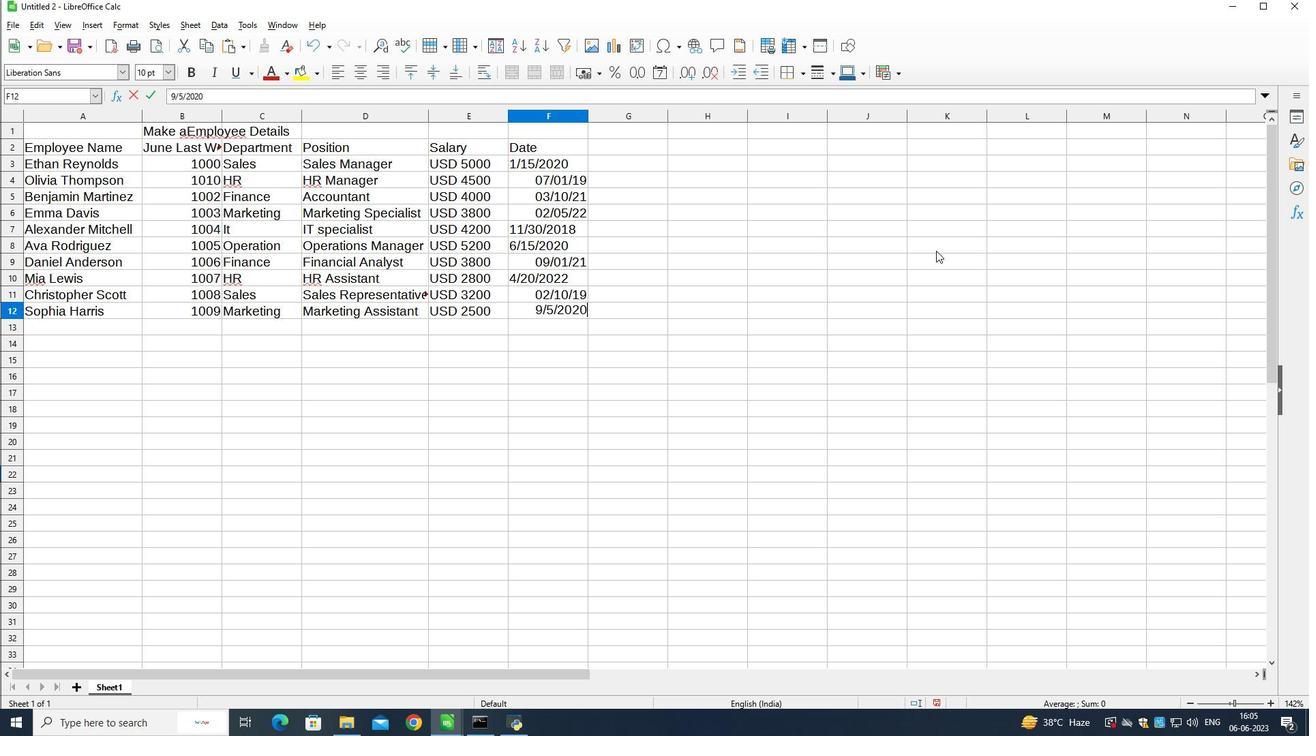 
Action: Key pressed ctrl+Sauditing<Key.shift>Weekly<Key.shift>Sales<Key.shift_r>_<Key.shift>Analysis<Key.shift_r>_2022<Key.enter>
Screenshot: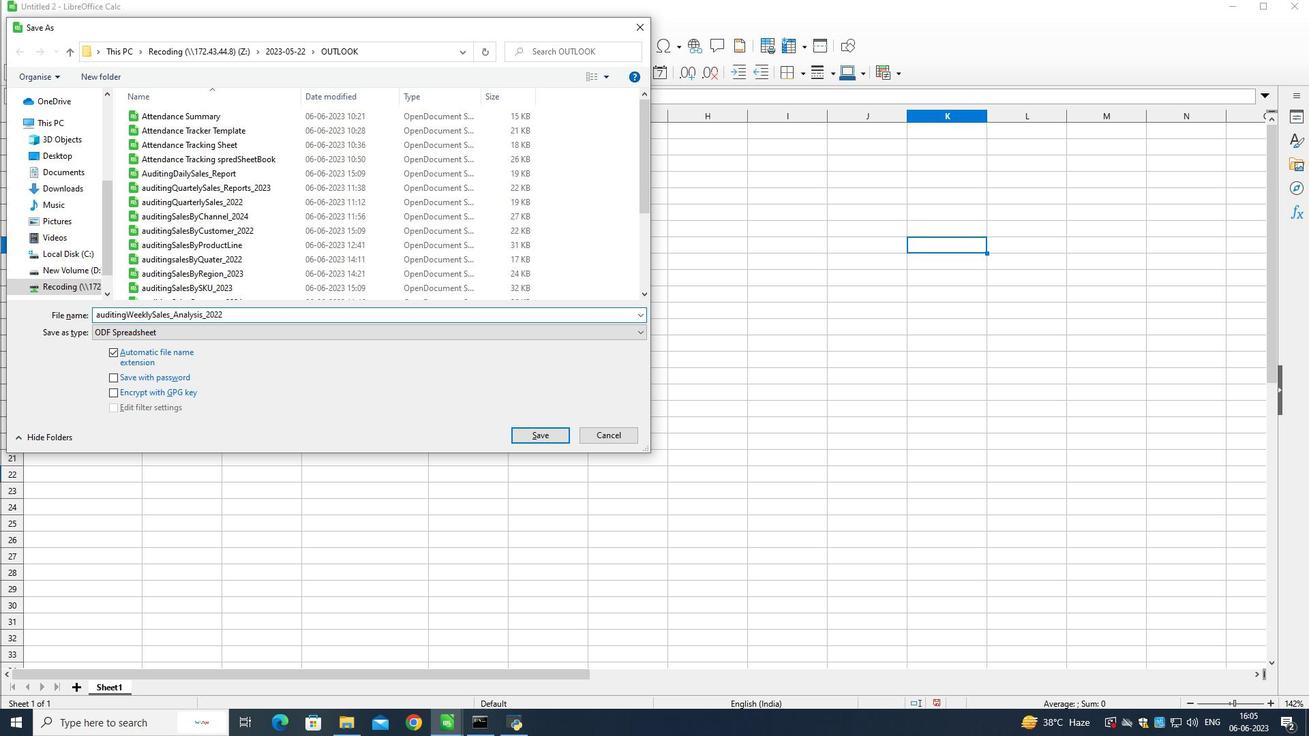 
Action: Mouse moved to (927, 255)
Screenshot: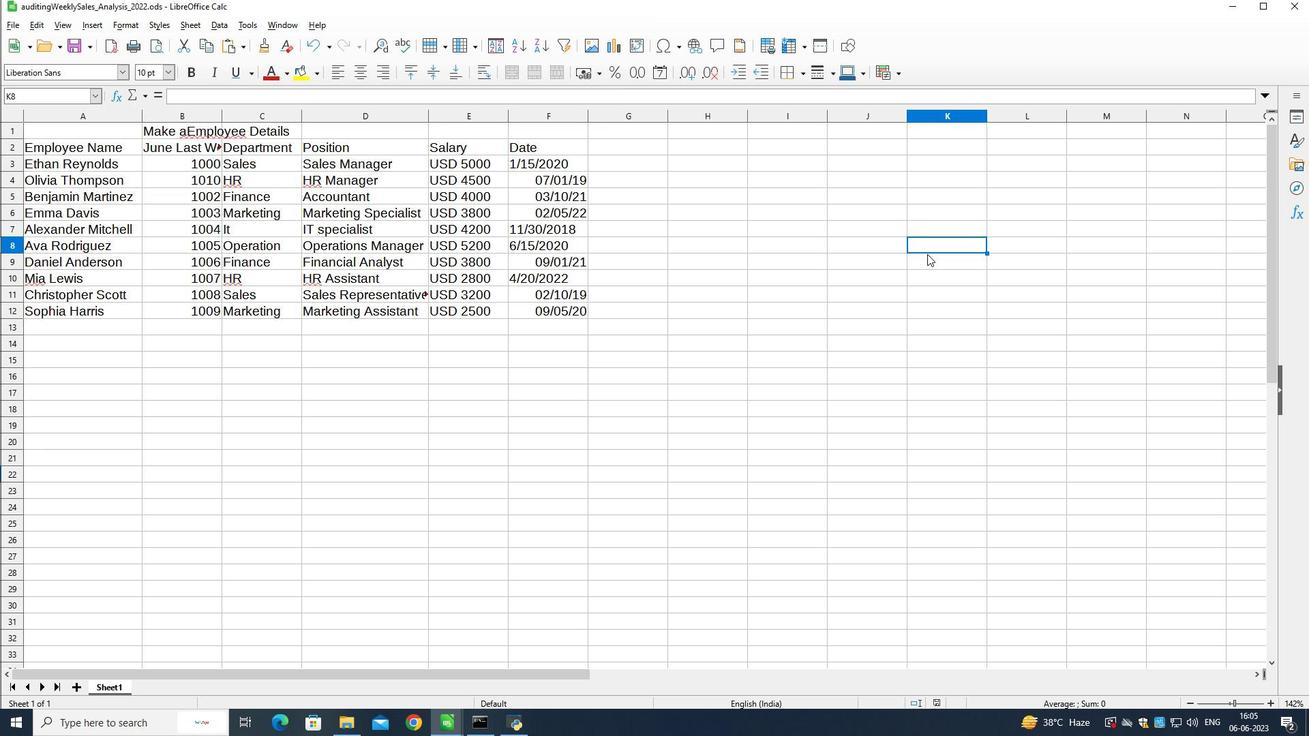 
